 Task: Assign Ayush98111@gmail.com as Assignee of Issue Issue0000000121 in Backlog  in Scrum Project Project0000000025 in Jira. Assign Ayush98111@gmail.com as Assignee of Issue Issue0000000122 in Backlog  in Scrum Project Project0000000025 in Jira. Assign Ayush98111@gmail.com as Assignee of Issue Issue0000000123 in Backlog  in Scrum Project Project0000000025 in Jira. Assign Mailaustralia7@gmail.com as Assignee of Issue Issue0000000124 in Backlog  in Scrum Project Project0000000025 in Jira. Assign Mailaustralia7@gmail.com as Assignee of Issue Issue0000000125 in Backlog  in Scrum Project Project0000000025 in Jira
Action: Mouse moved to (1032, 373)
Screenshot: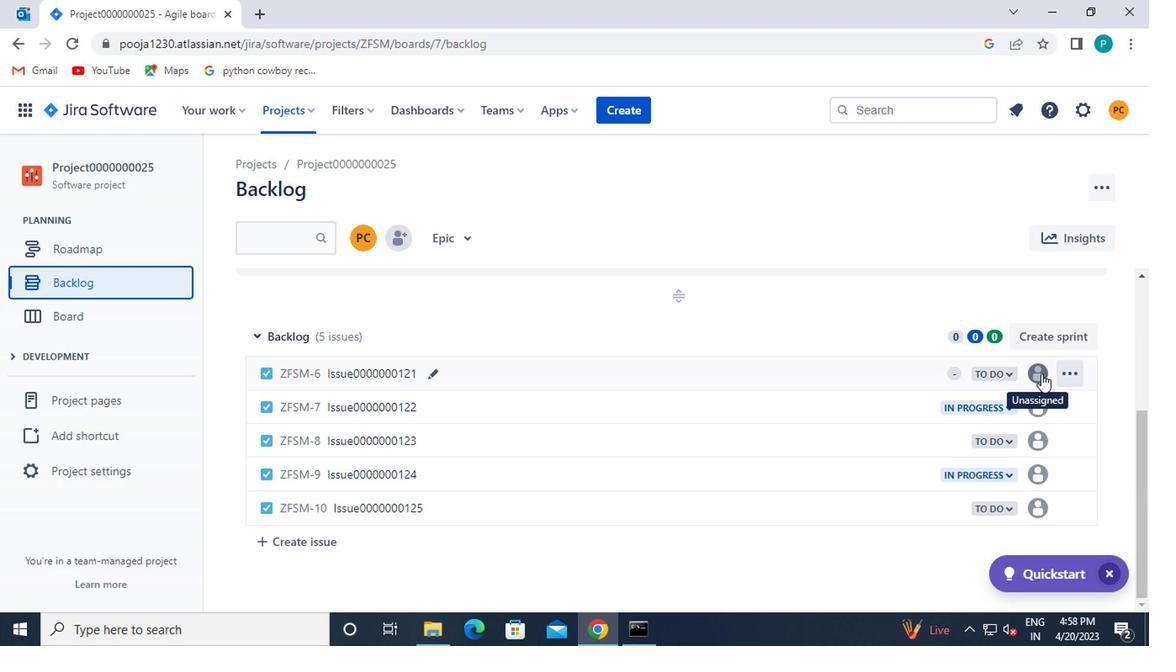 
Action: Mouse pressed left at (1032, 373)
Screenshot: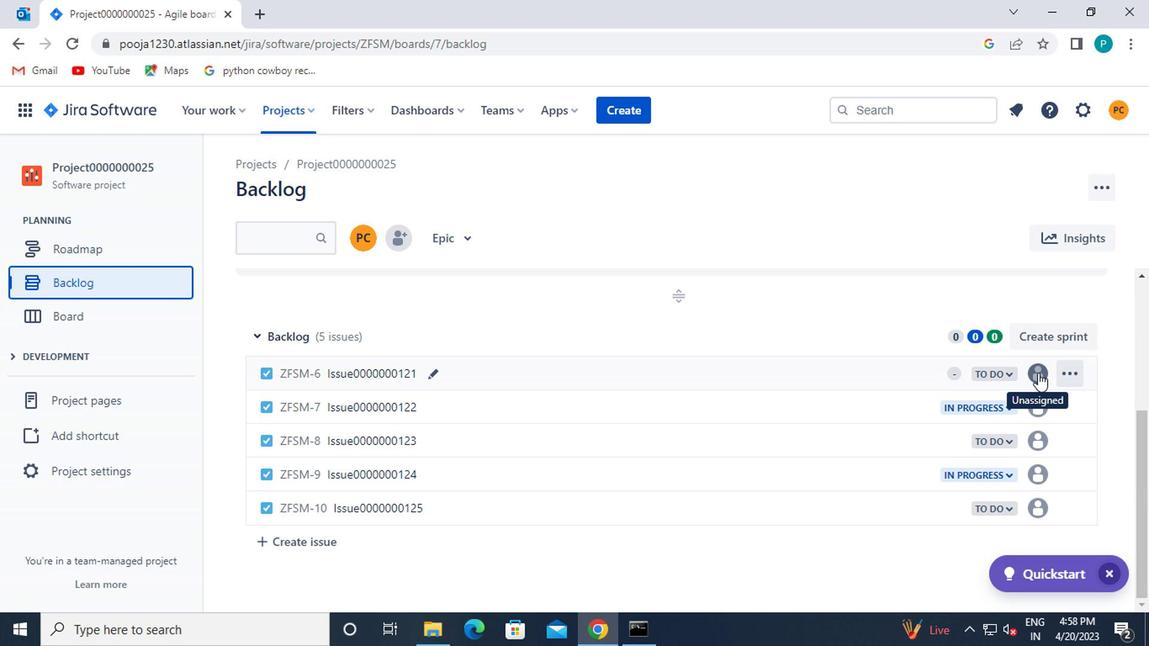 
Action: Mouse moved to (919, 542)
Screenshot: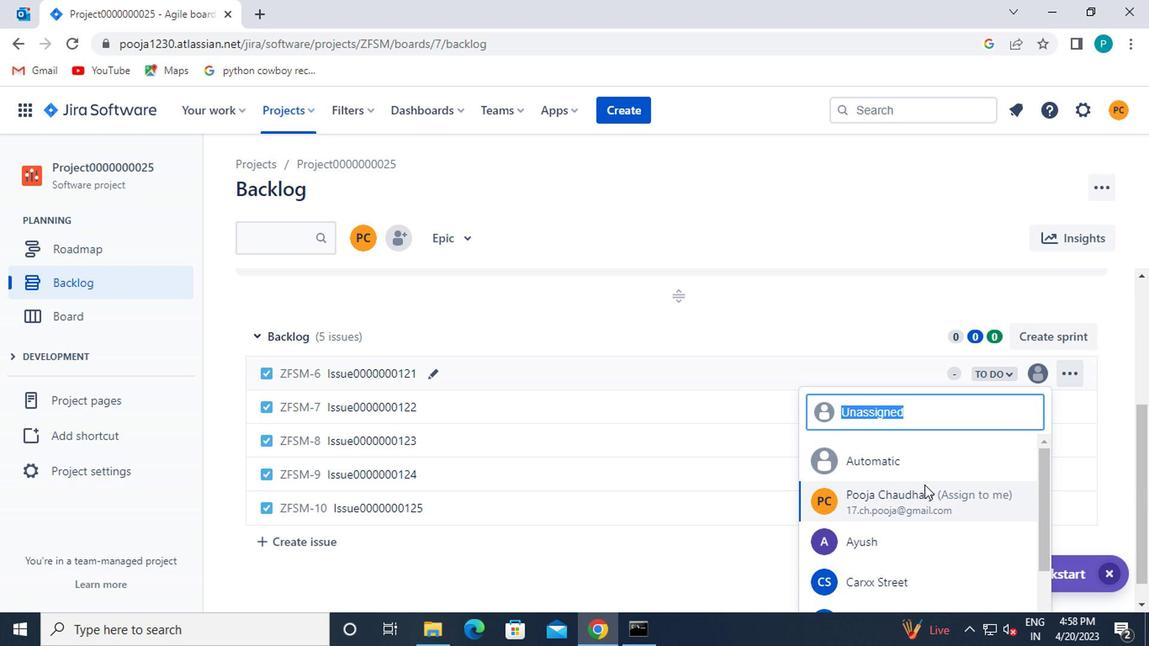 
Action: Mouse pressed left at (919, 542)
Screenshot: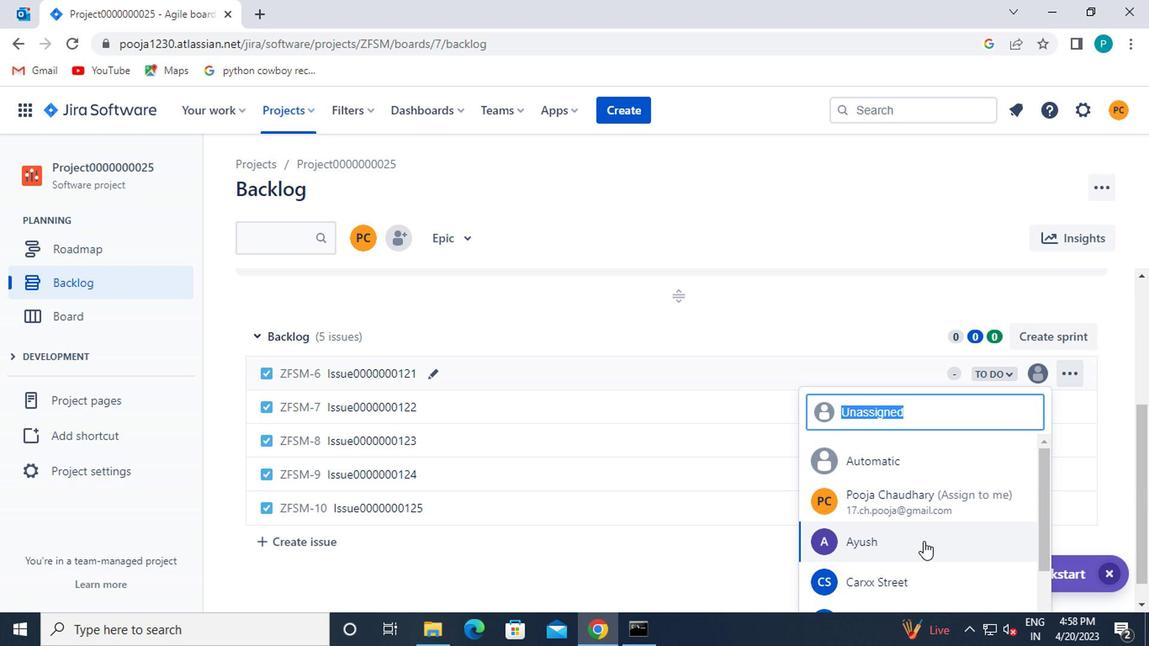 
Action: Mouse moved to (1028, 409)
Screenshot: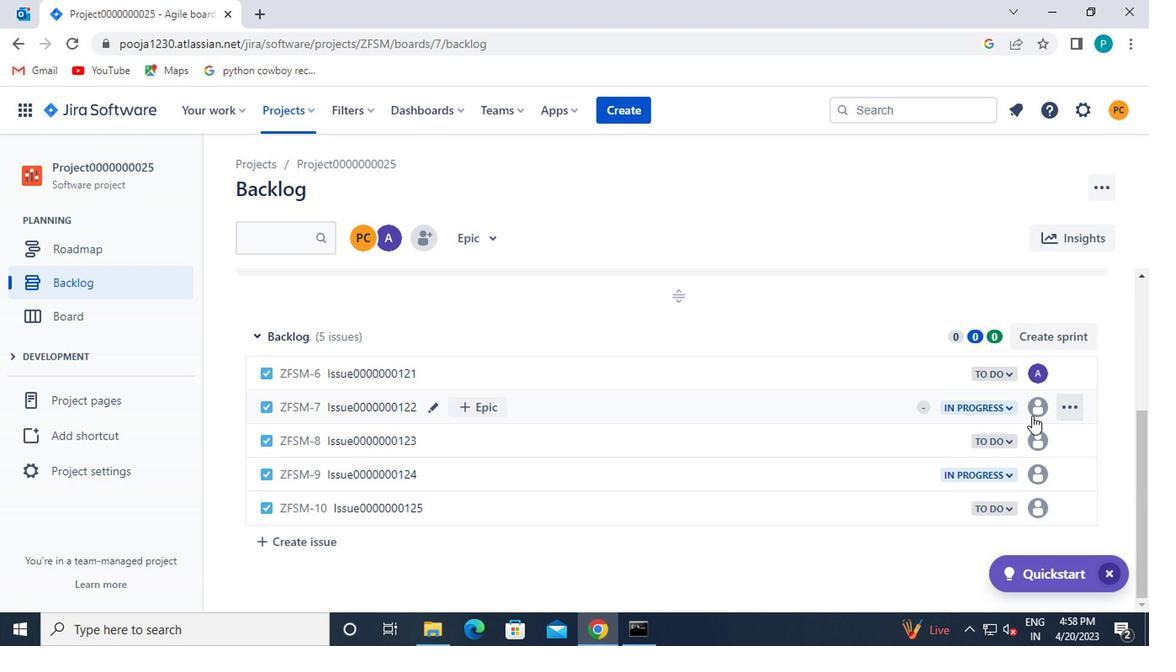 
Action: Mouse pressed left at (1028, 409)
Screenshot: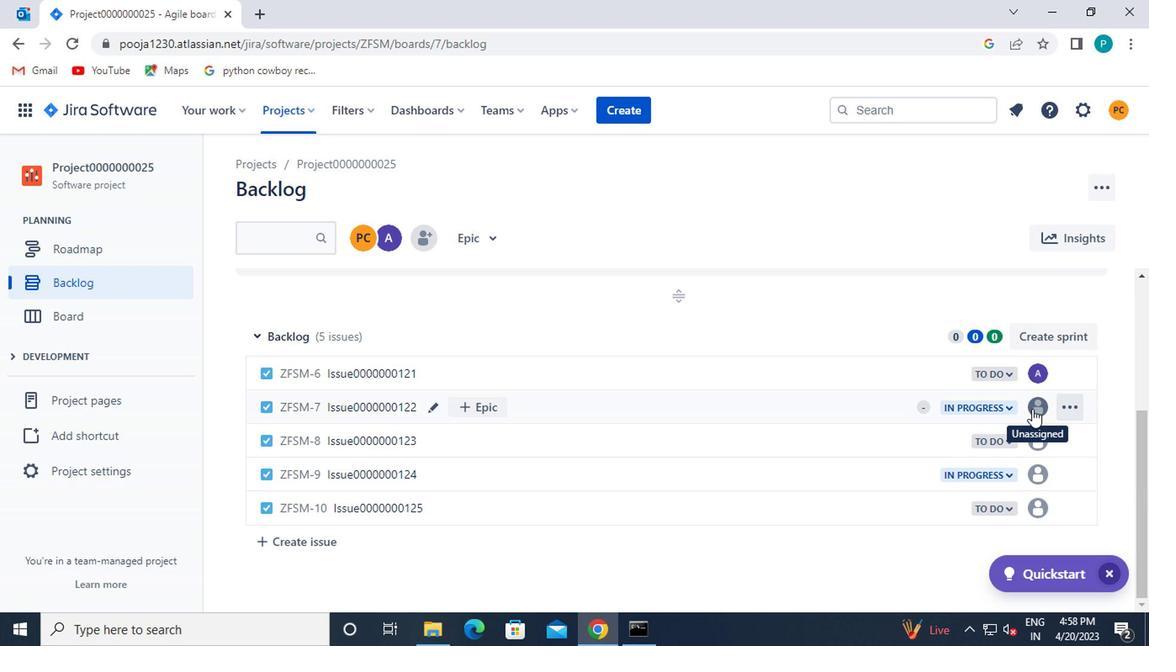 
Action: Mouse moved to (909, 495)
Screenshot: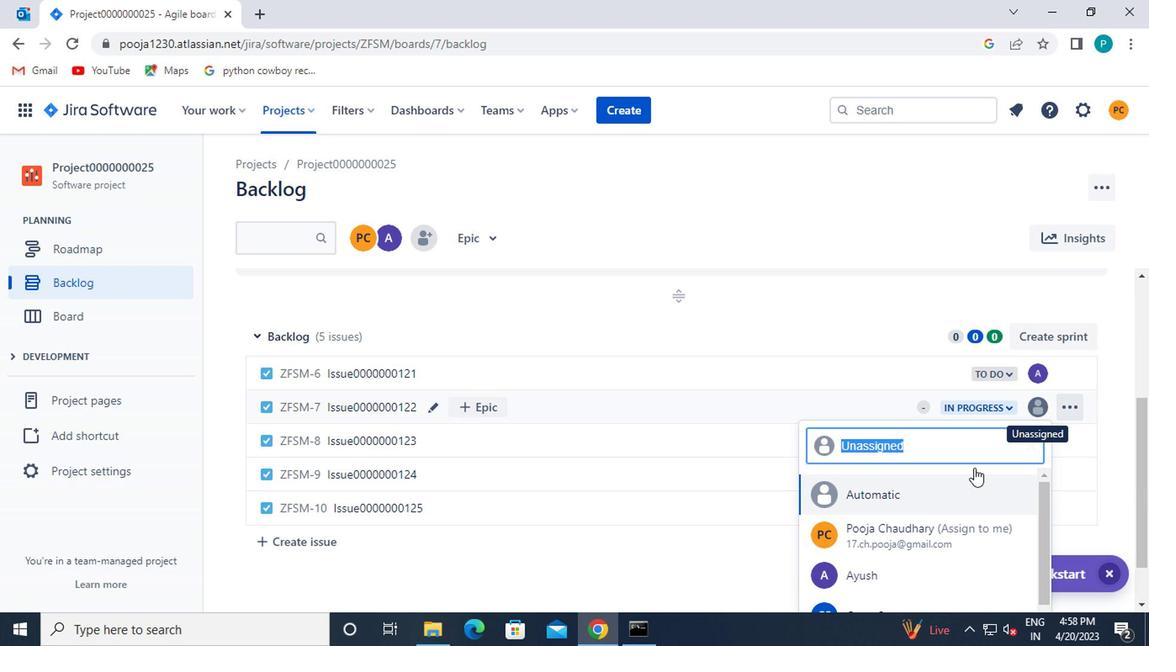 
Action: Mouse scrolled (909, 494) with delta (0, -1)
Screenshot: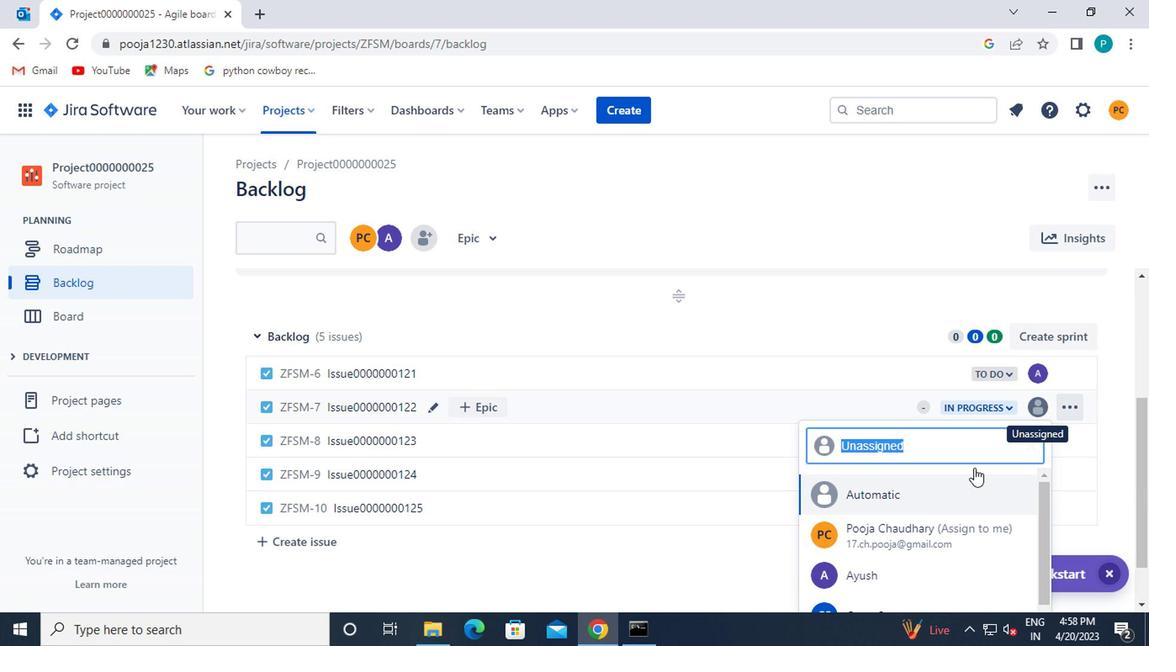
Action: Mouse moved to (878, 498)
Screenshot: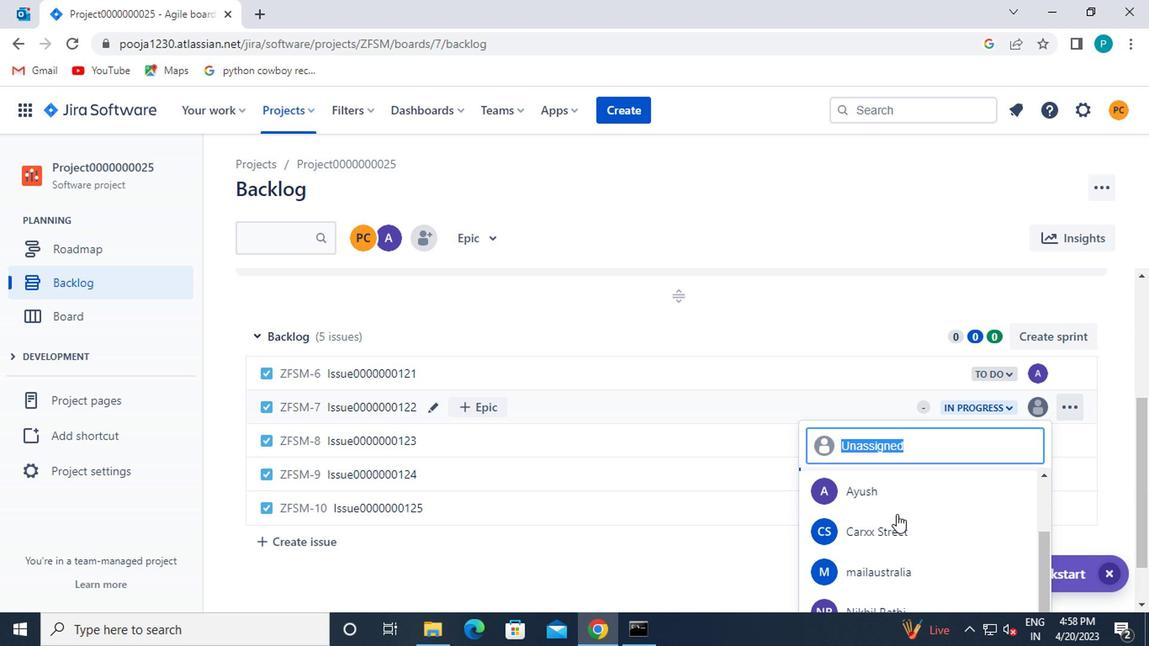 
Action: Mouse pressed left at (878, 498)
Screenshot: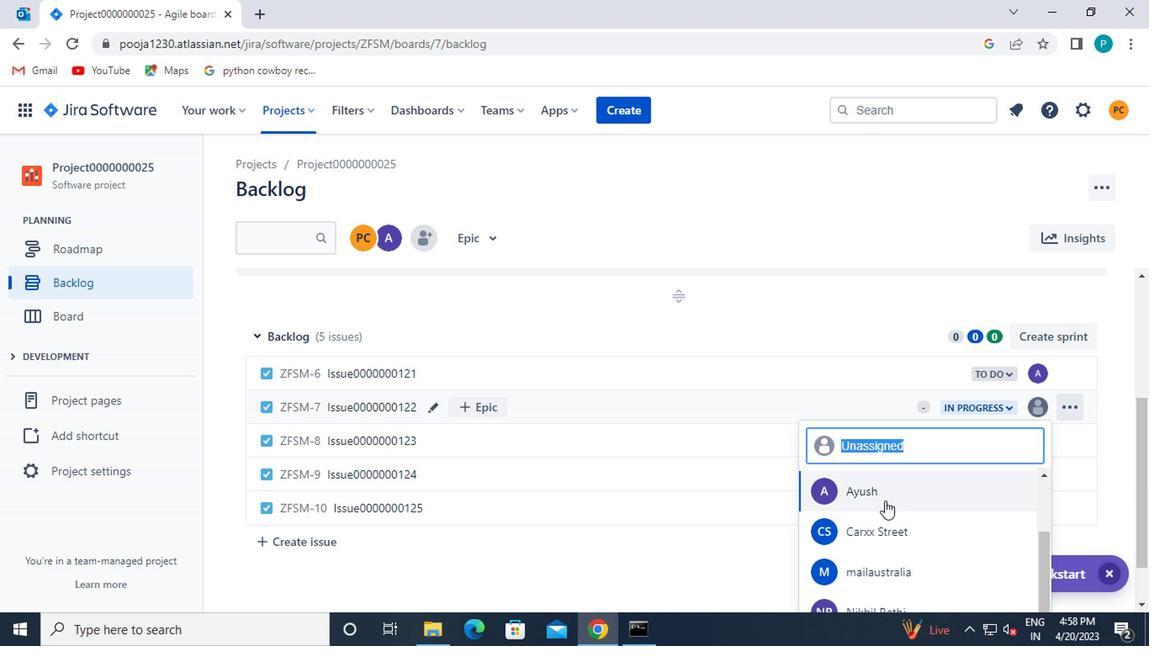 
Action: Mouse moved to (1030, 442)
Screenshot: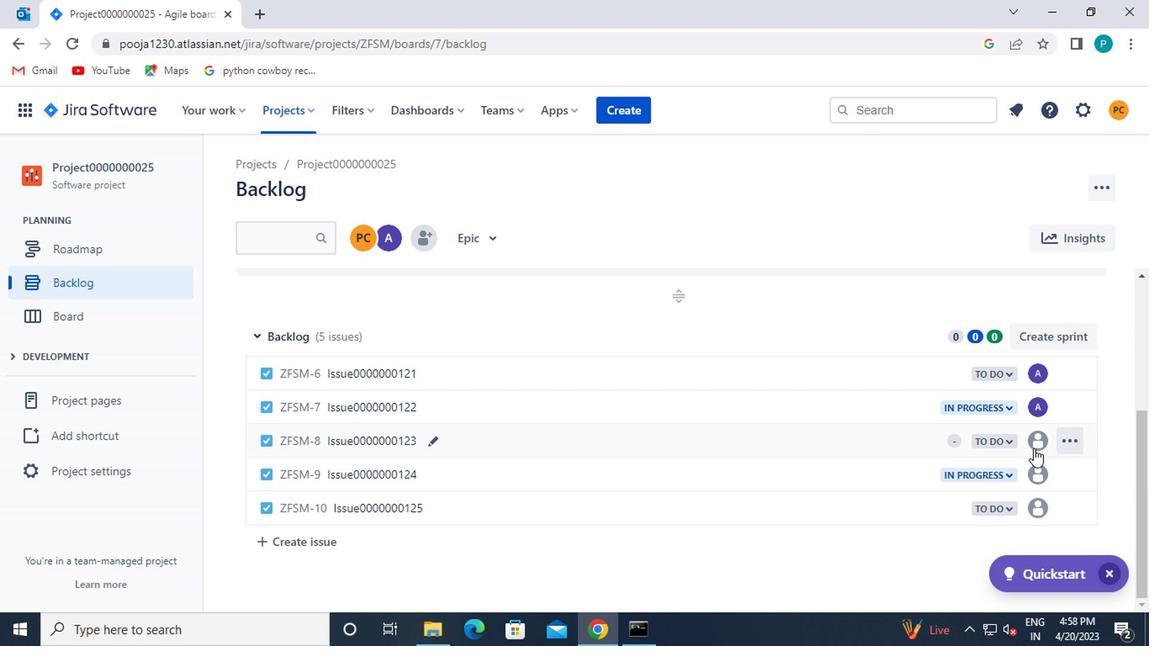 
Action: Mouse pressed left at (1030, 442)
Screenshot: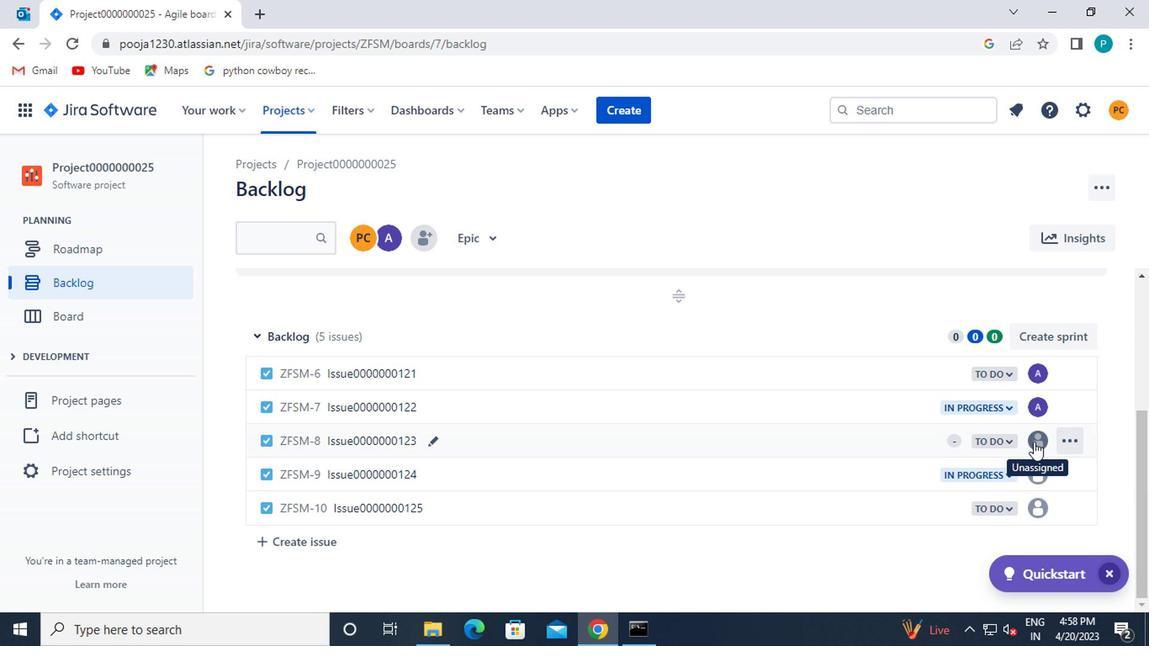 
Action: Mouse moved to (943, 518)
Screenshot: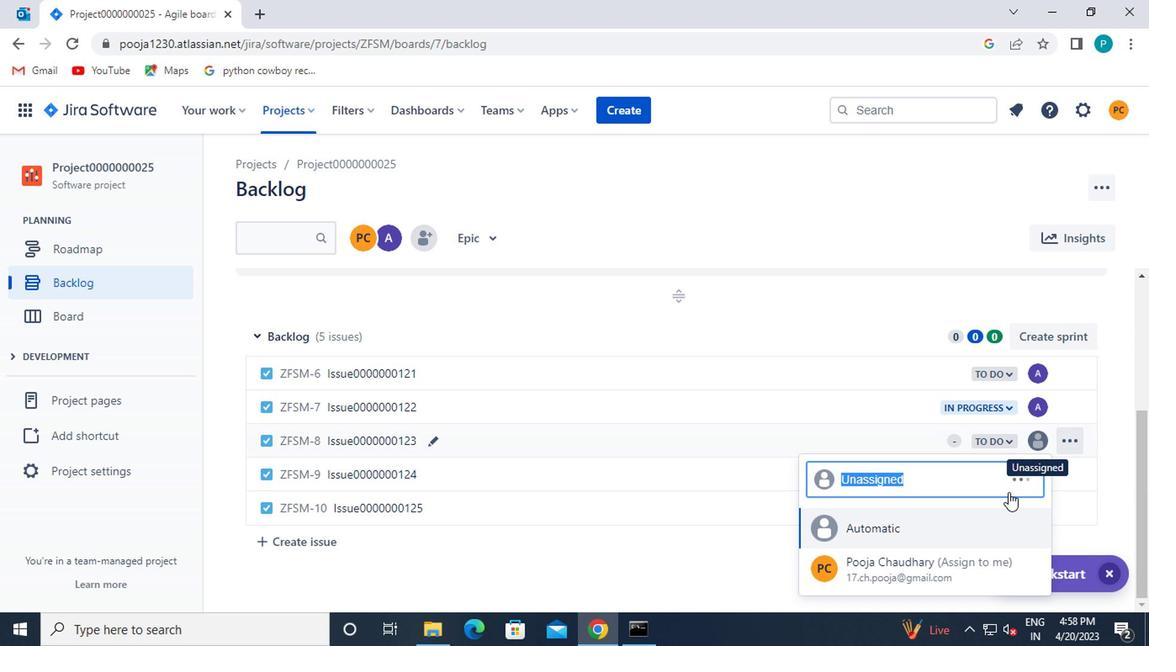
Action: Mouse scrolled (943, 516) with delta (0, -1)
Screenshot: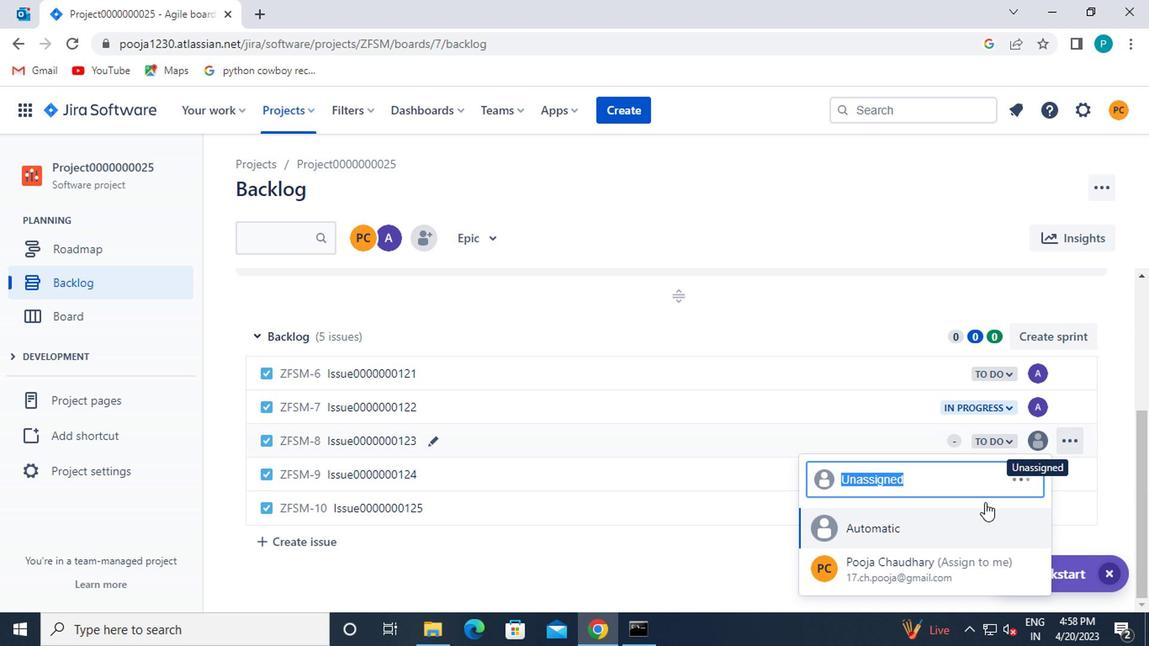 
Action: Mouse scrolled (943, 516) with delta (0, -1)
Screenshot: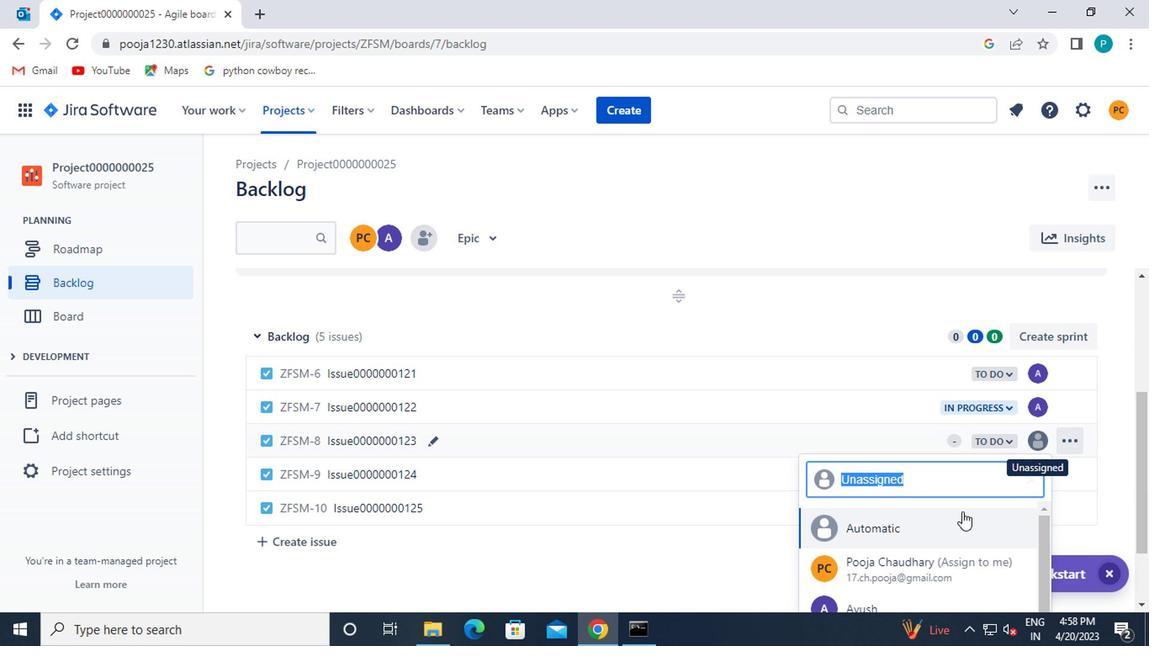 
Action: Mouse pressed left at (943, 518)
Screenshot: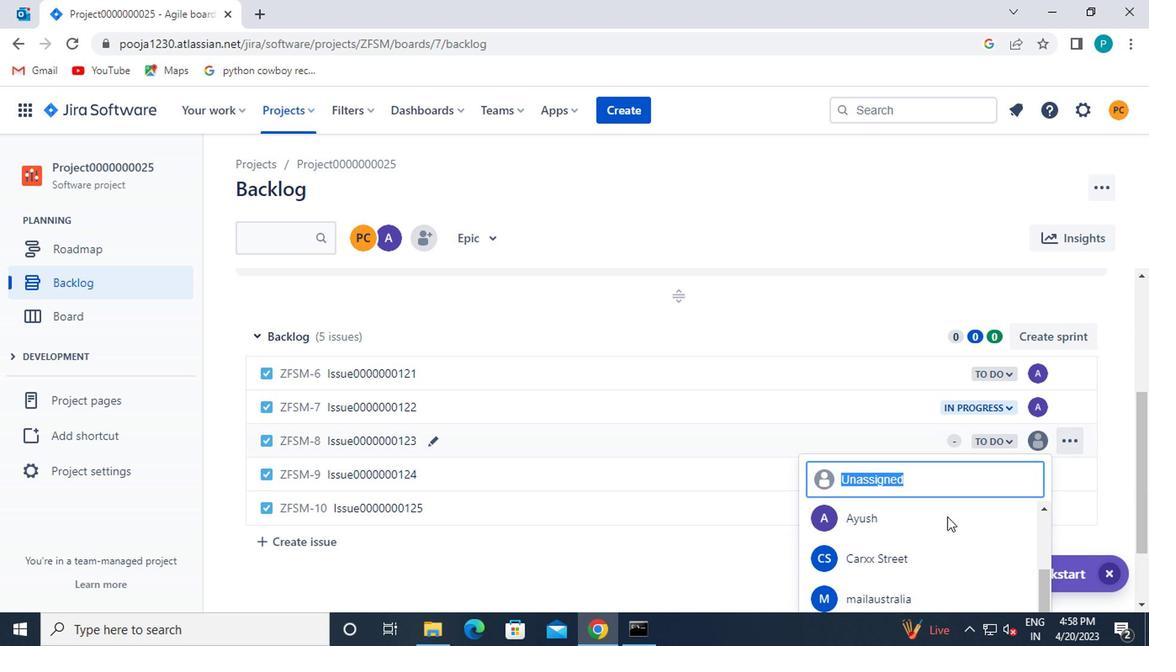 
Action: Mouse moved to (1040, 474)
Screenshot: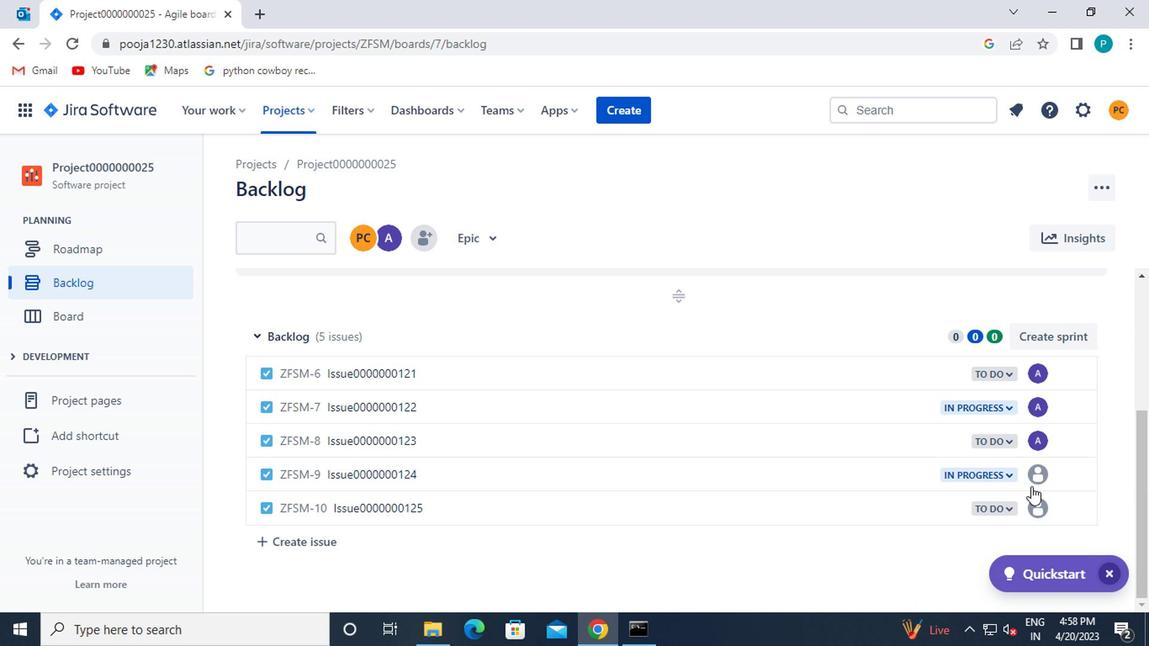 
Action: Mouse pressed left at (1040, 474)
Screenshot: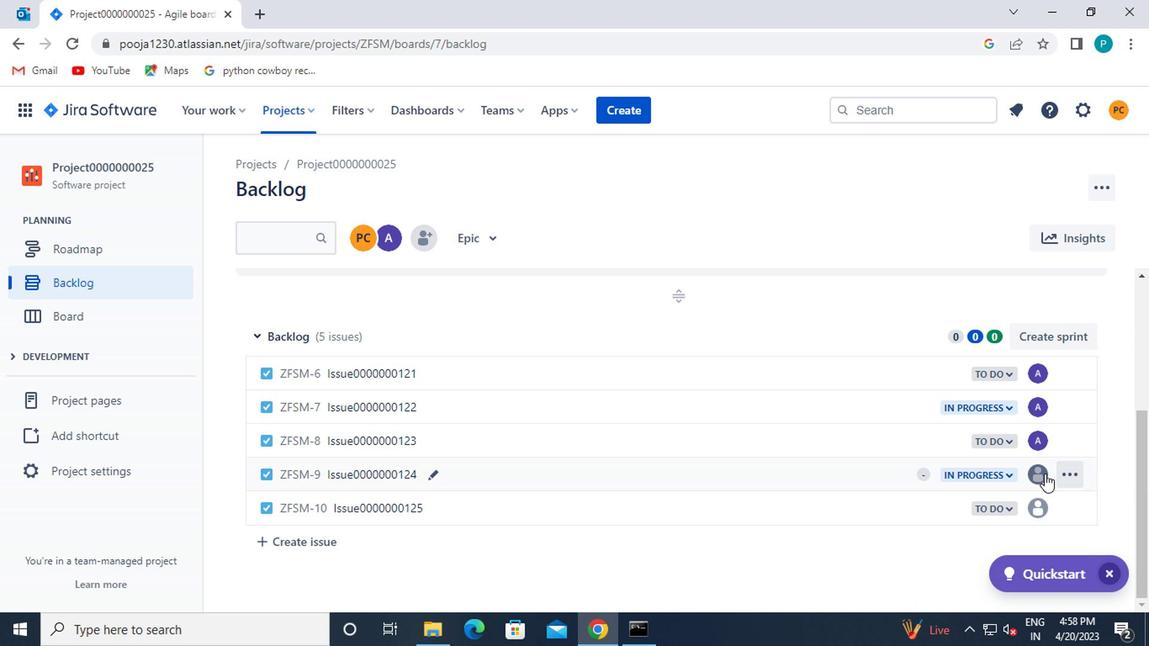 
Action: Mouse moved to (922, 555)
Screenshot: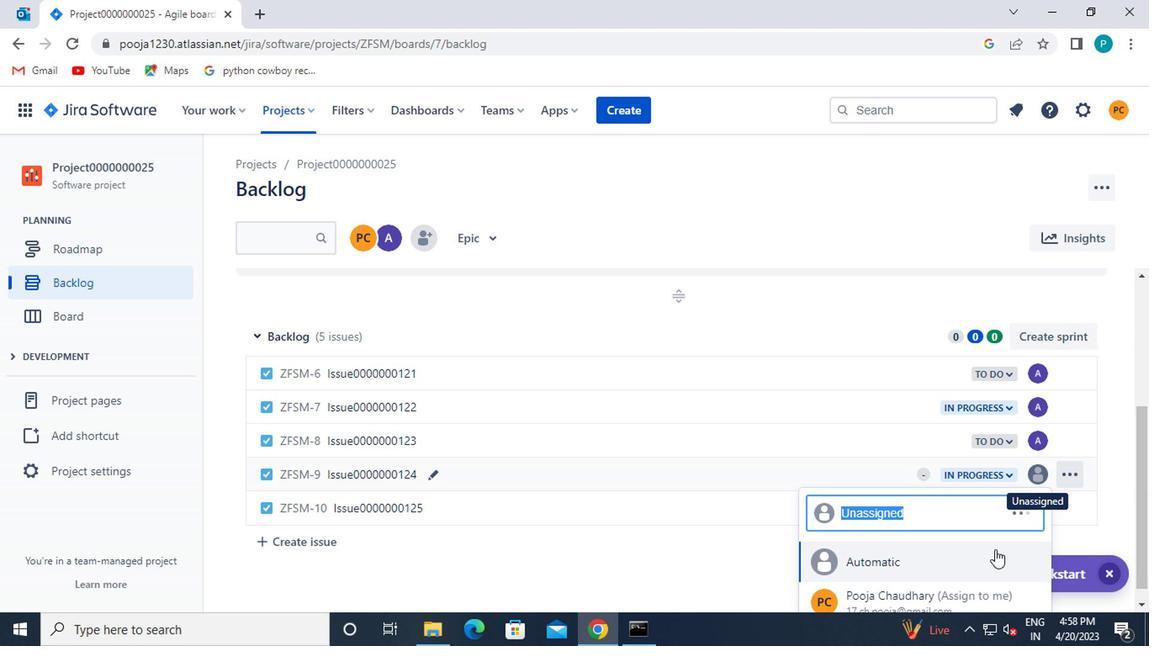 
Action: Mouse scrolled (922, 555) with delta (0, 0)
Screenshot: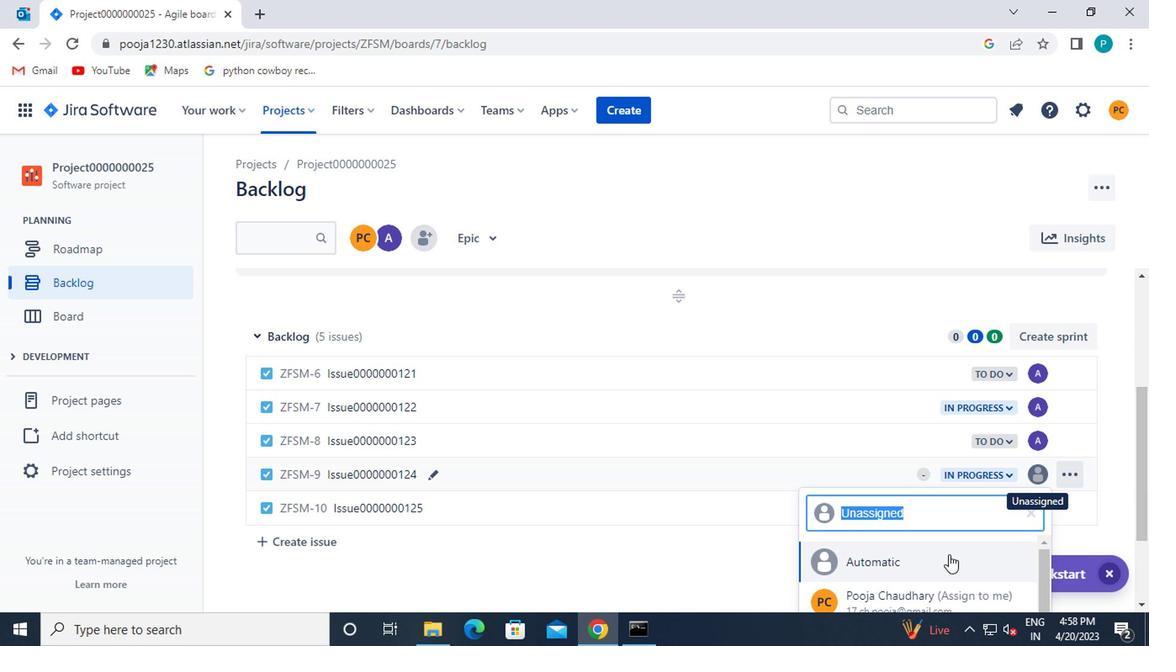 
Action: Mouse scrolled (922, 555) with delta (0, 0)
Screenshot: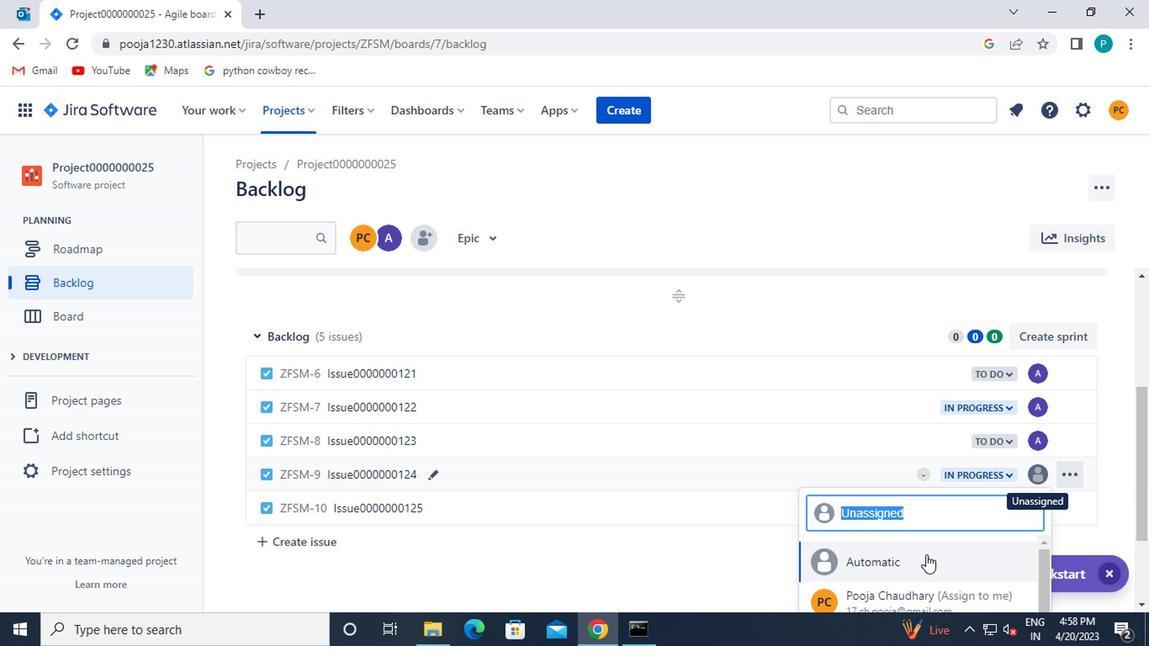 
Action: Mouse moved to (904, 588)
Screenshot: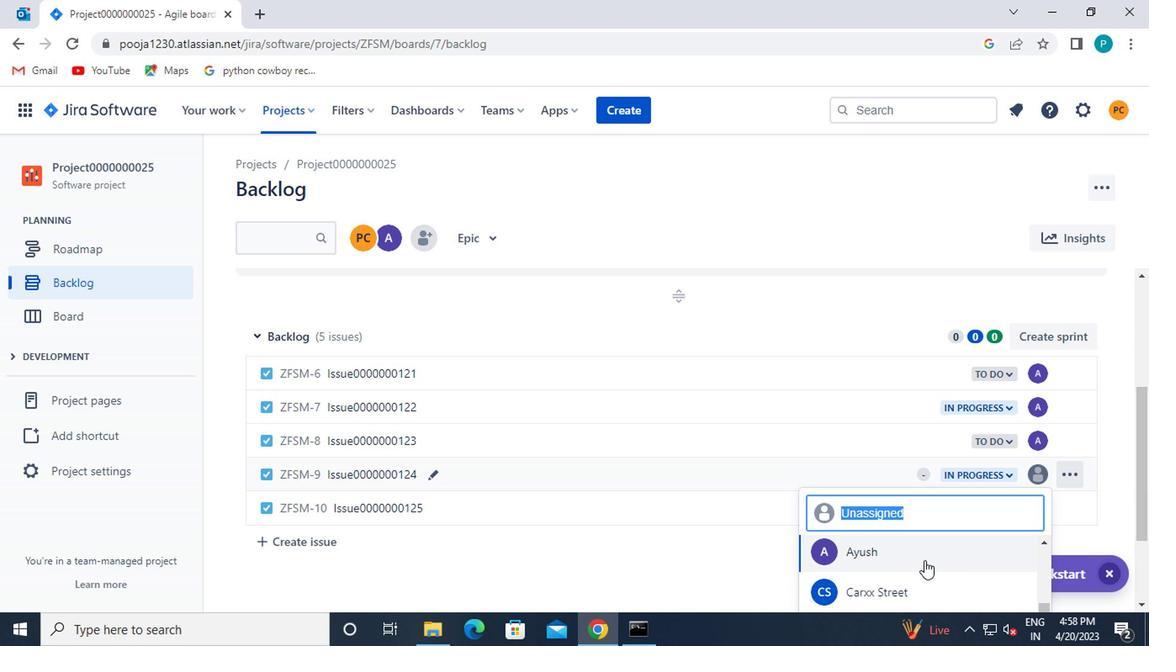 
Action: Mouse scrolled (904, 588) with delta (0, 0)
Screenshot: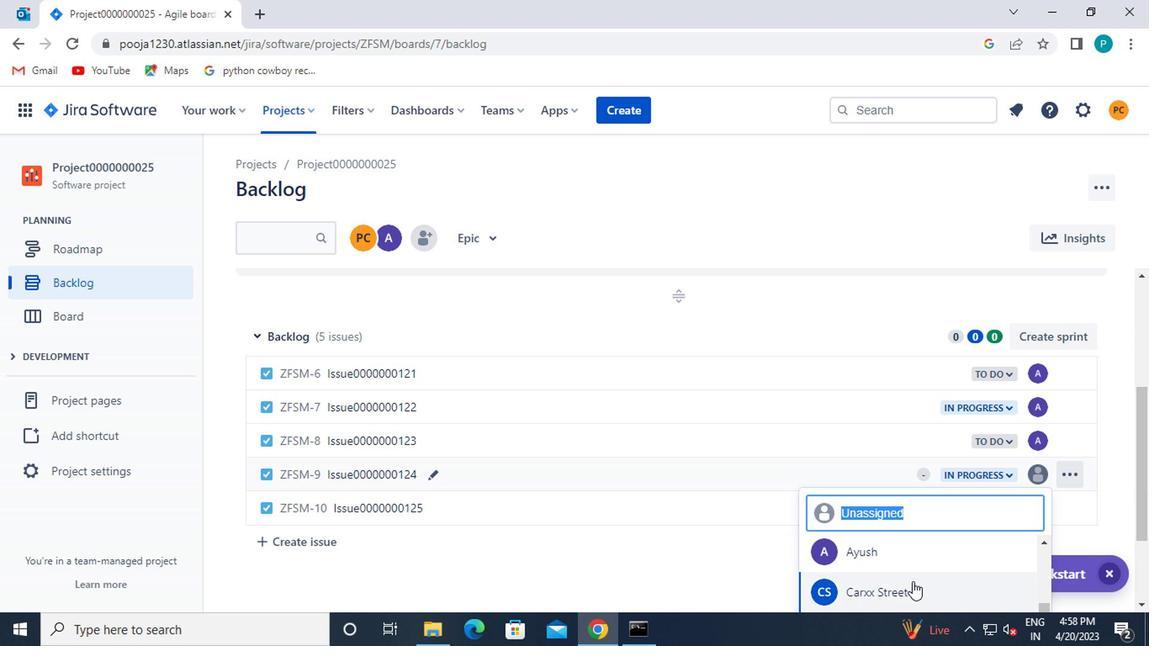 
Action: Mouse scrolled (904, 588) with delta (0, 0)
Screenshot: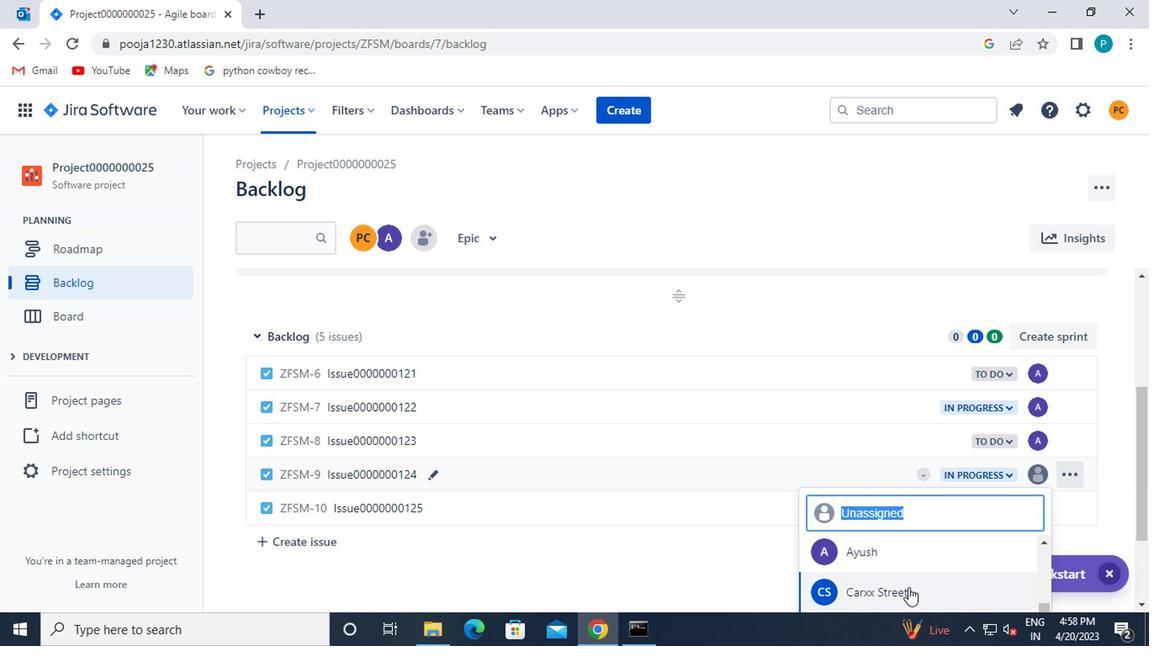 
Action: Mouse scrolled (904, 589) with delta (0, 1)
Screenshot: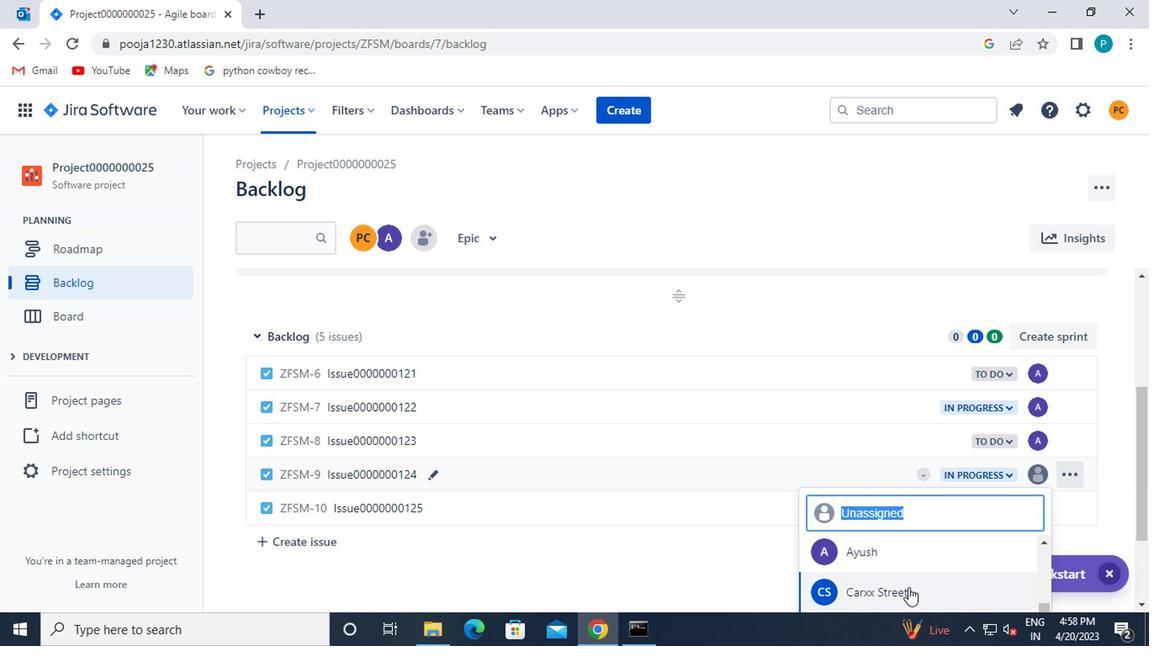 
Action: Mouse scrolled (904, 589) with delta (0, 1)
Screenshot: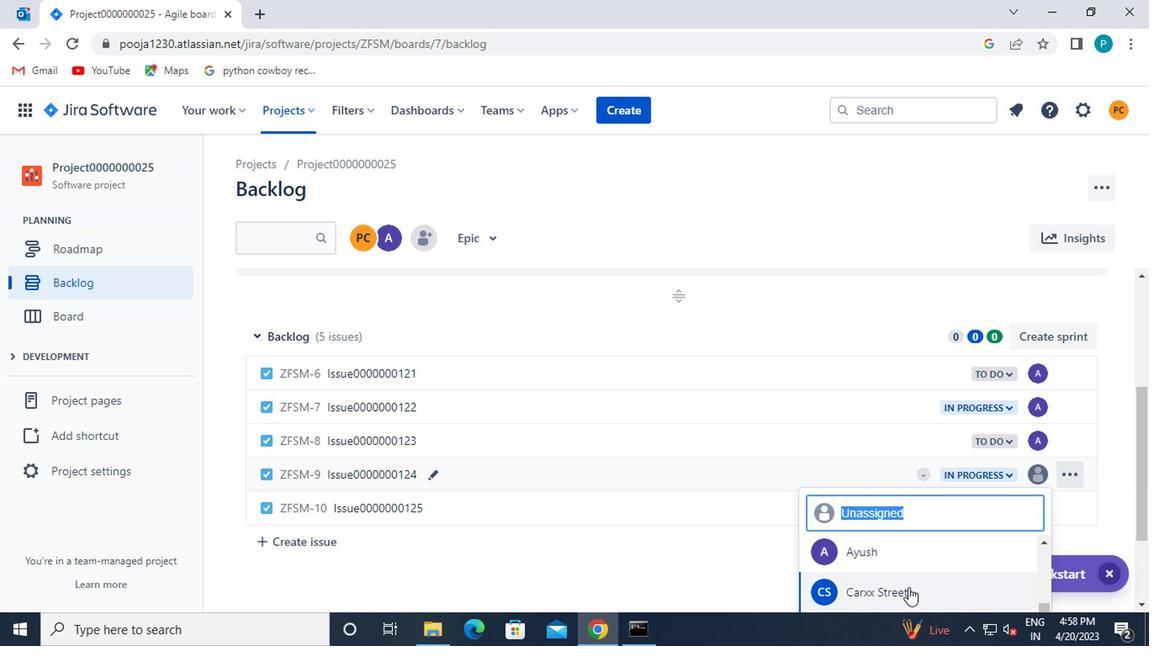 
Action: Mouse scrolled (904, 588) with delta (0, 0)
Screenshot: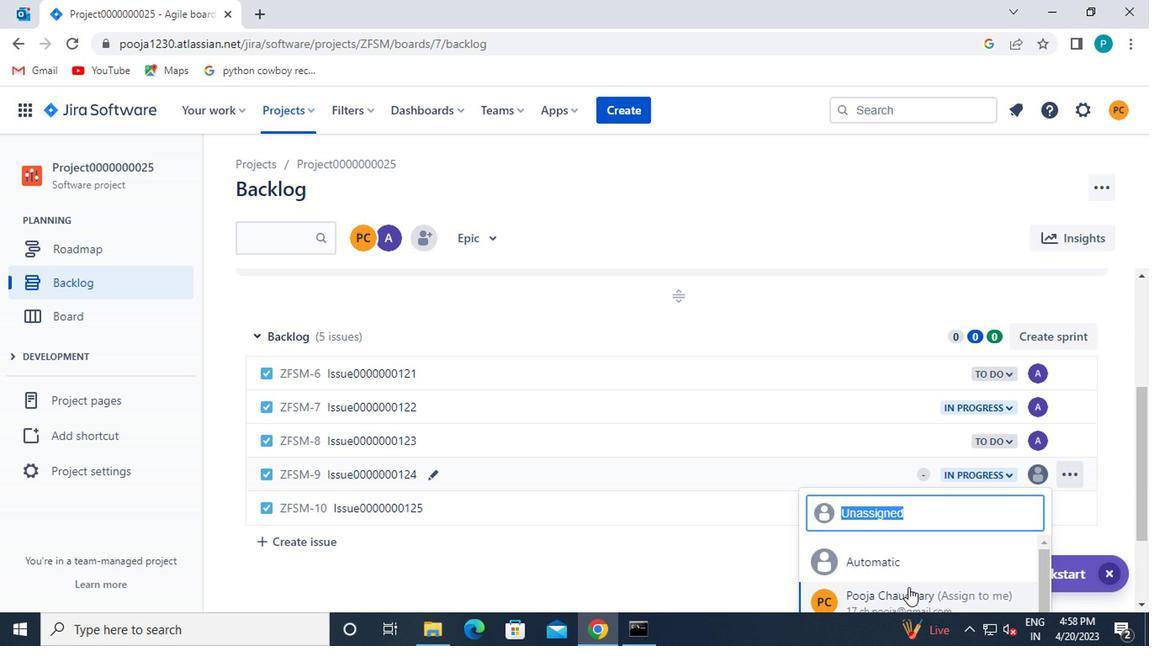 
Action: Mouse scrolled (904, 588) with delta (0, 0)
Screenshot: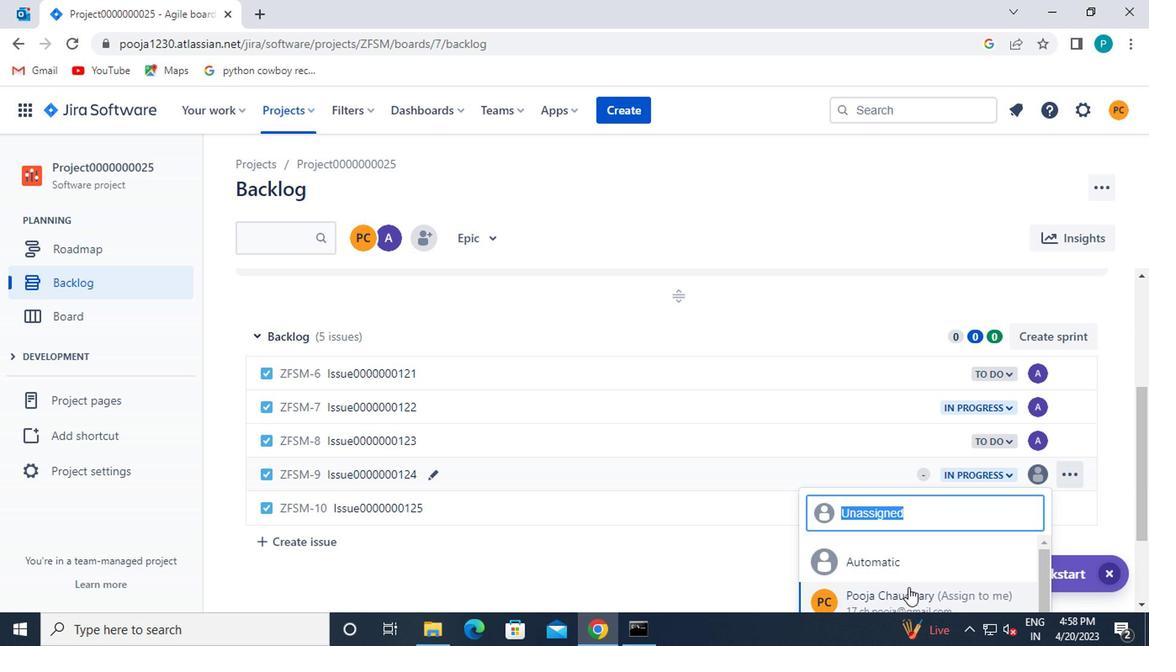 
Action: Mouse scrolled (904, 588) with delta (0, 0)
Screenshot: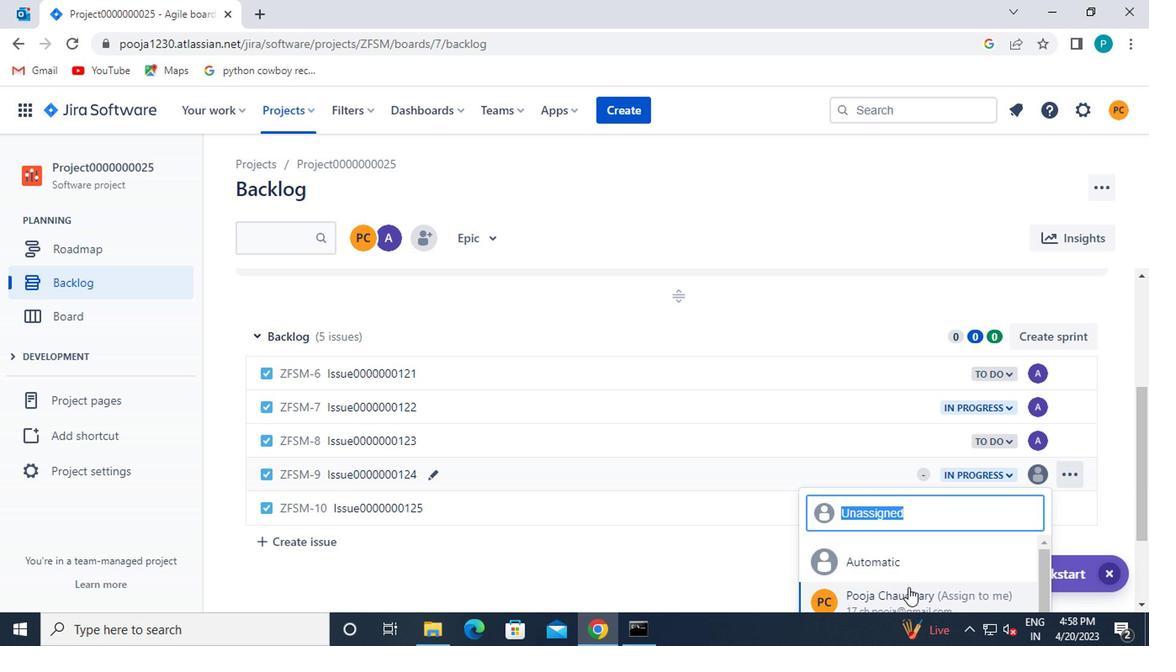 
Action: Mouse scrolled (904, 588) with delta (0, 0)
Screenshot: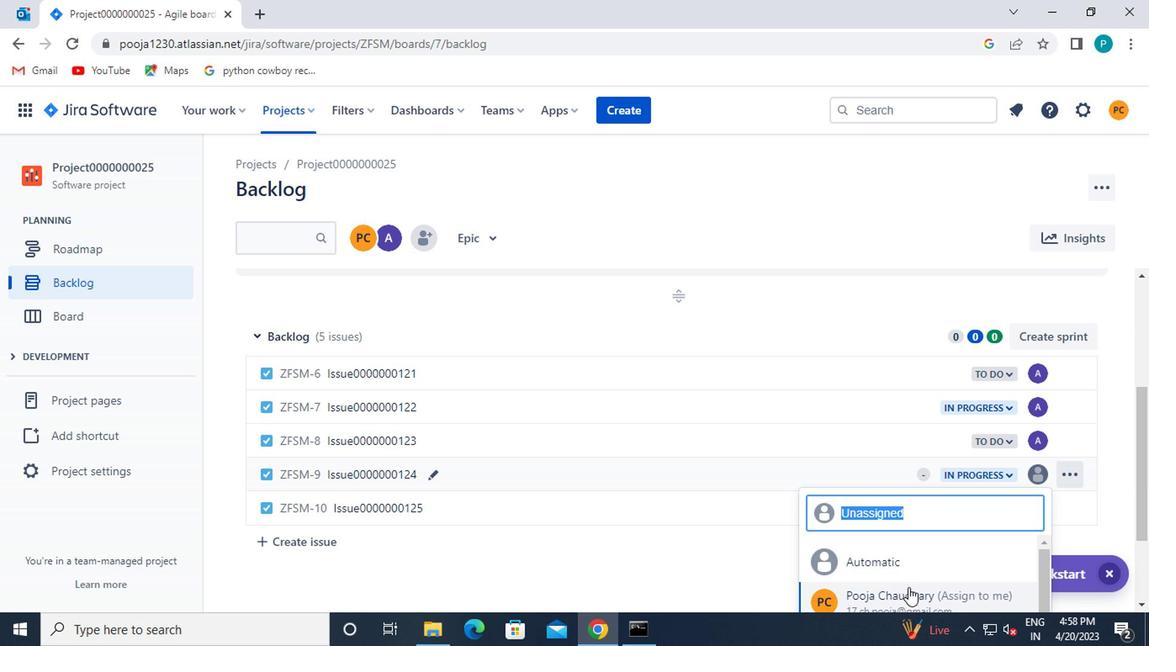 
Action: Mouse moved to (919, 516)
Screenshot: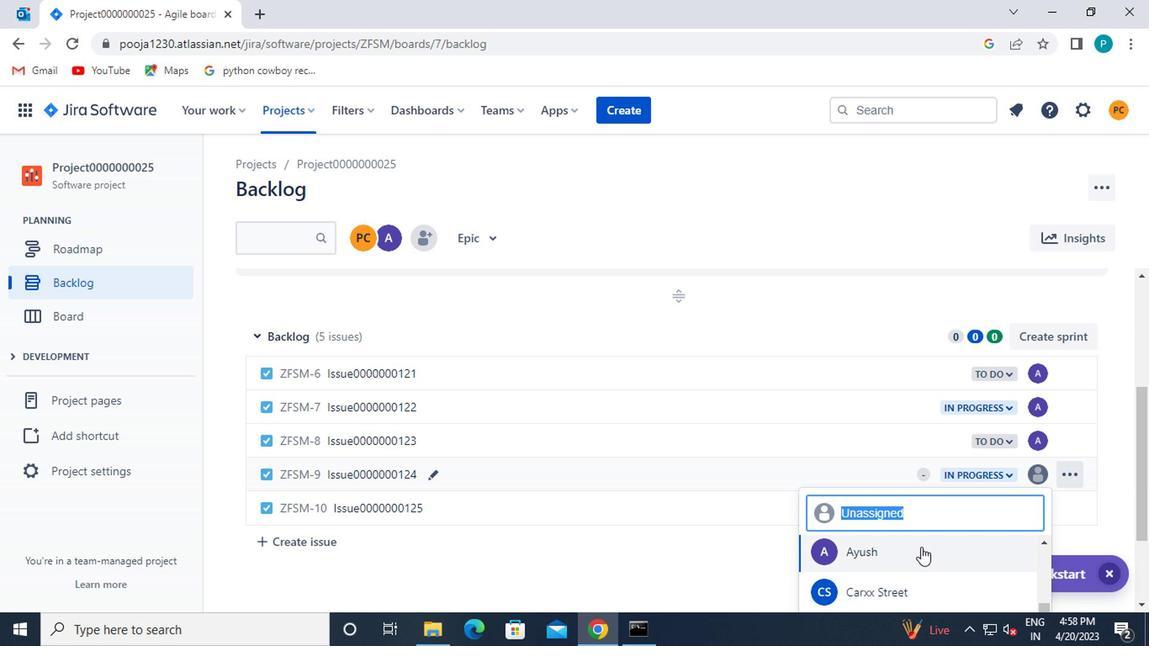 
Action: Mouse pressed left at (919, 516)
Screenshot: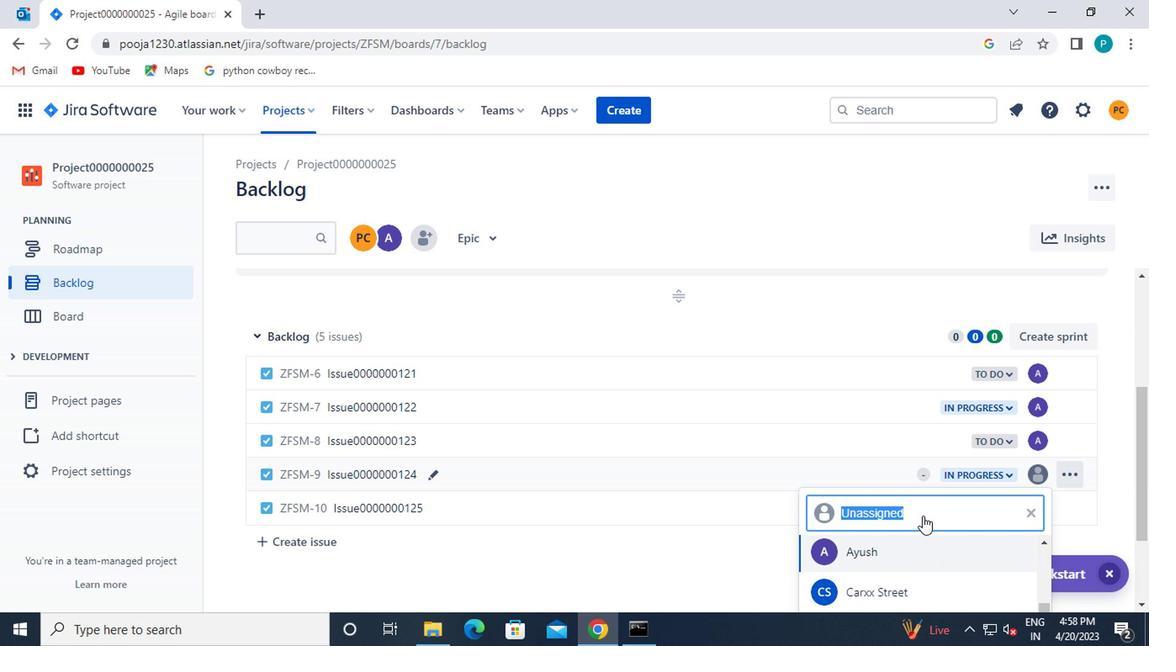 
Action: Key pressed mai
Screenshot: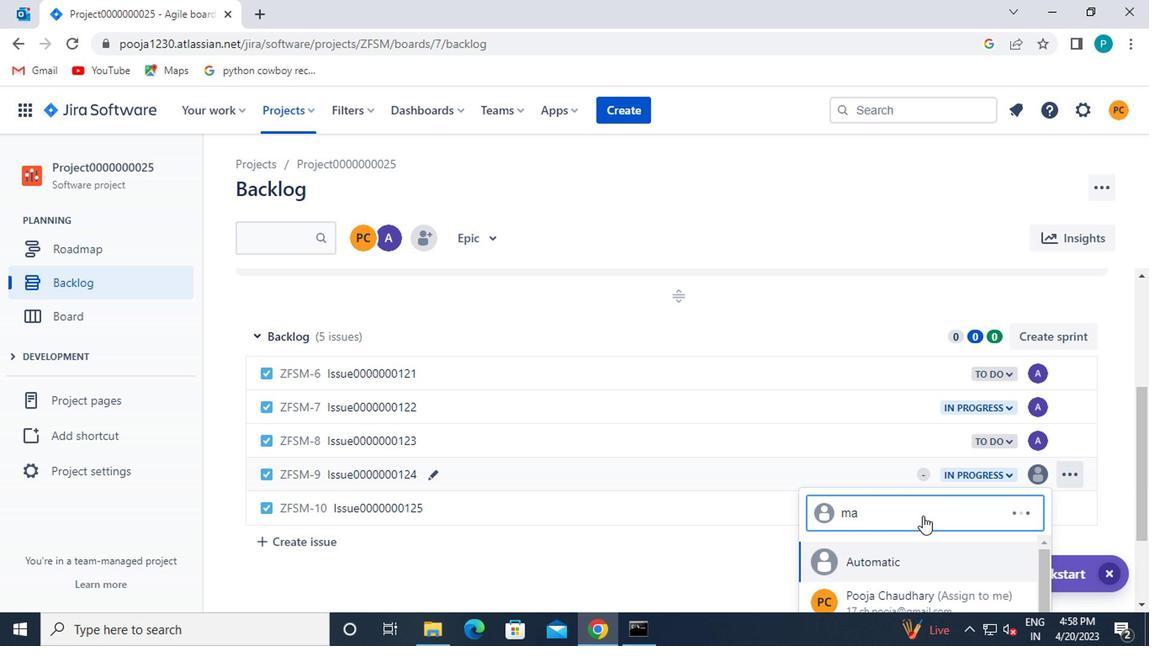 
Action: Mouse moved to (921, 557)
Screenshot: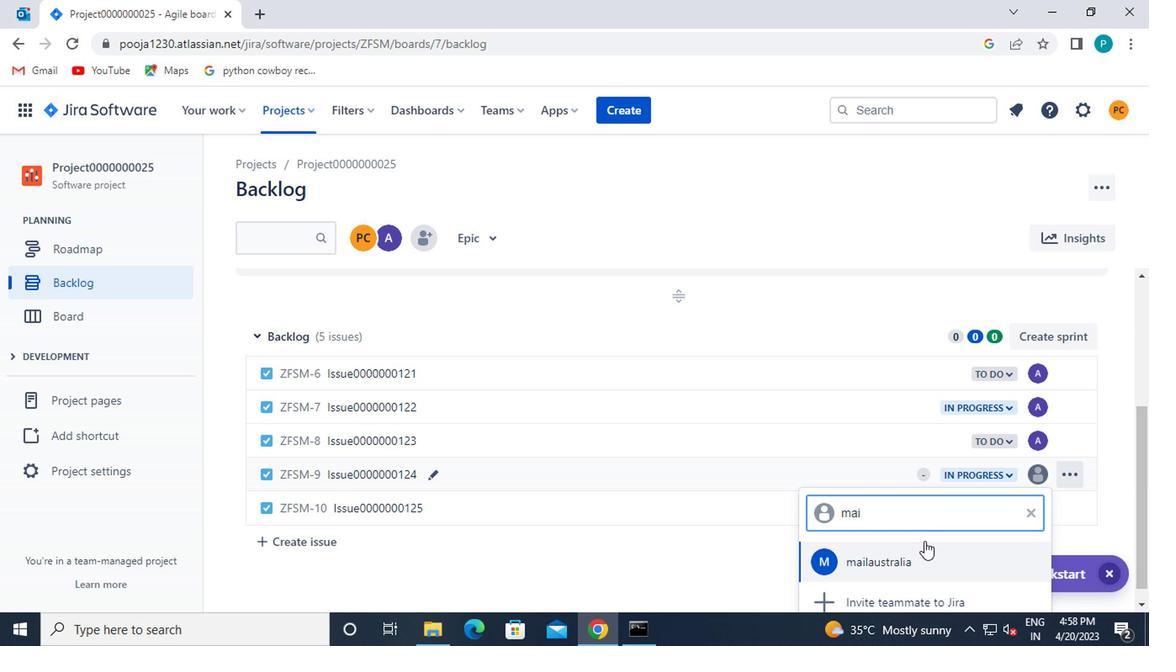
Action: Mouse pressed left at (921, 557)
Screenshot: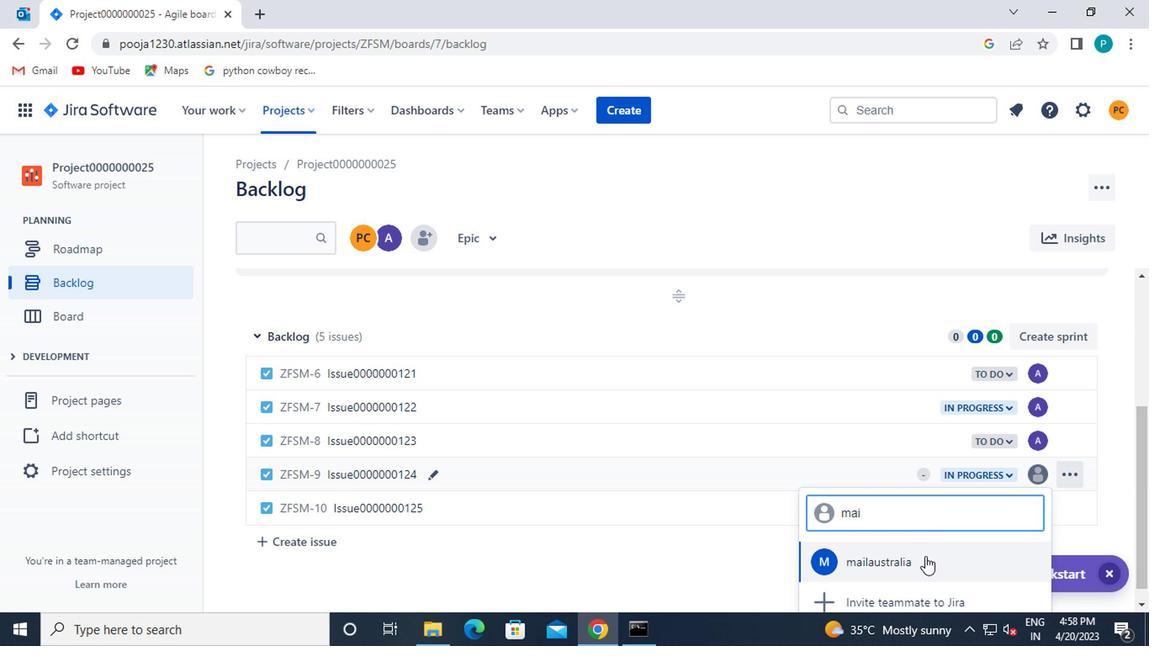
Action: Mouse moved to (1031, 509)
Screenshot: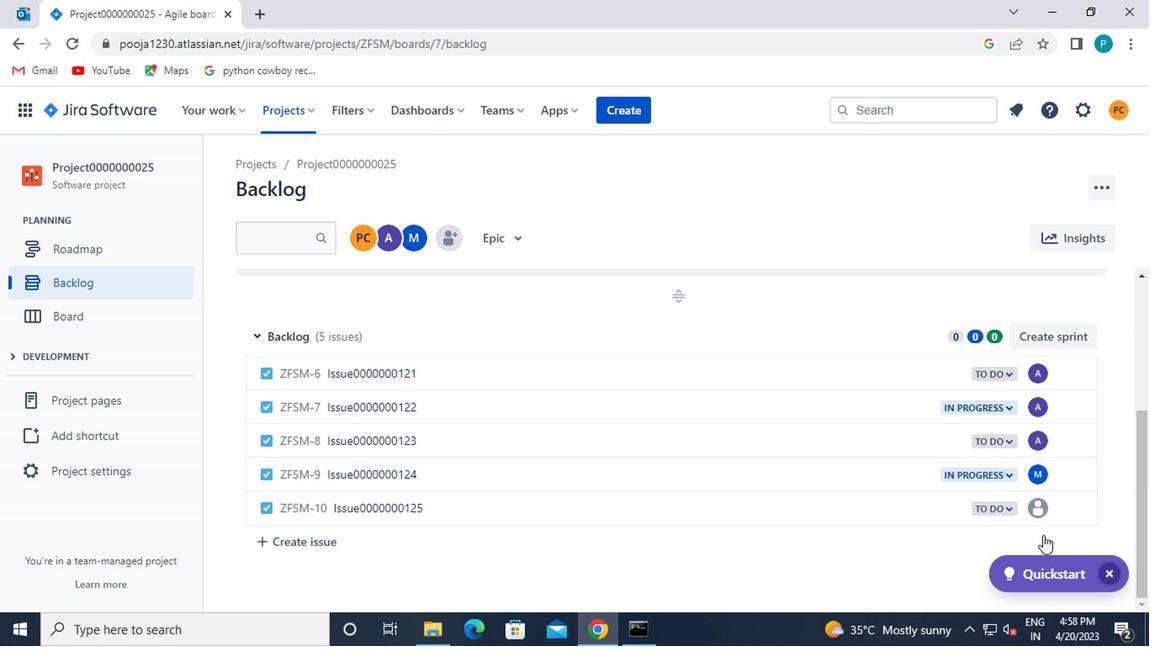 
Action: Mouse pressed left at (1031, 509)
Screenshot: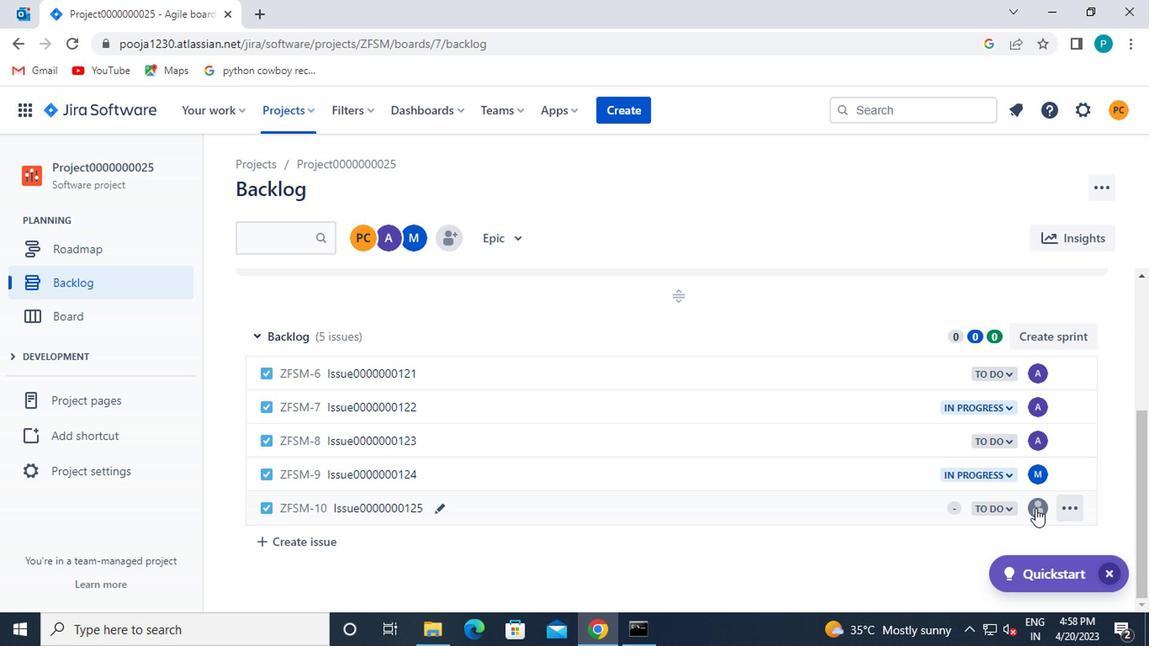 
Action: Mouse moved to (955, 579)
Screenshot: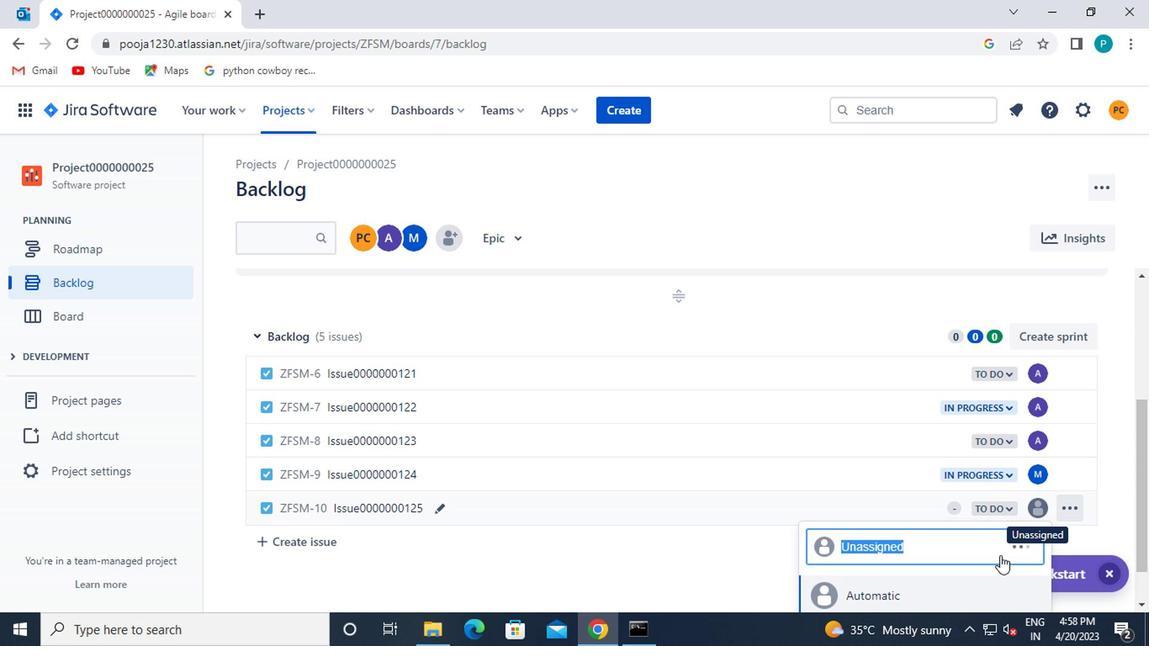 
Action: Mouse scrolled (955, 578) with delta (0, -1)
Screenshot: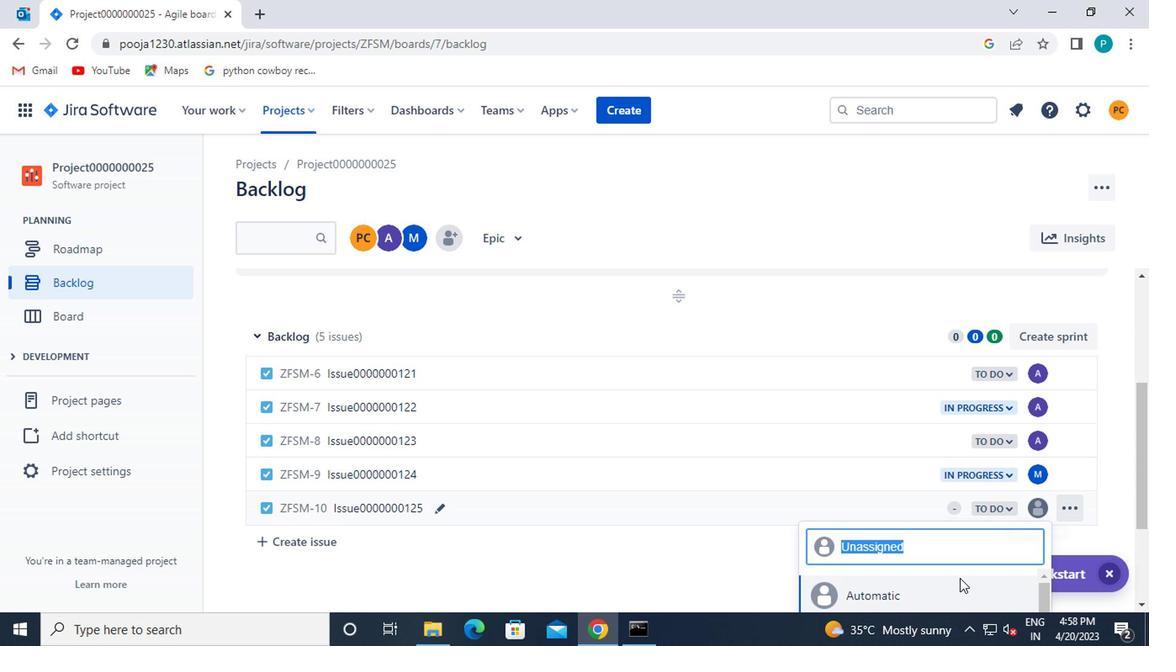 
Action: Mouse scrolled (955, 578) with delta (0, -1)
Screenshot: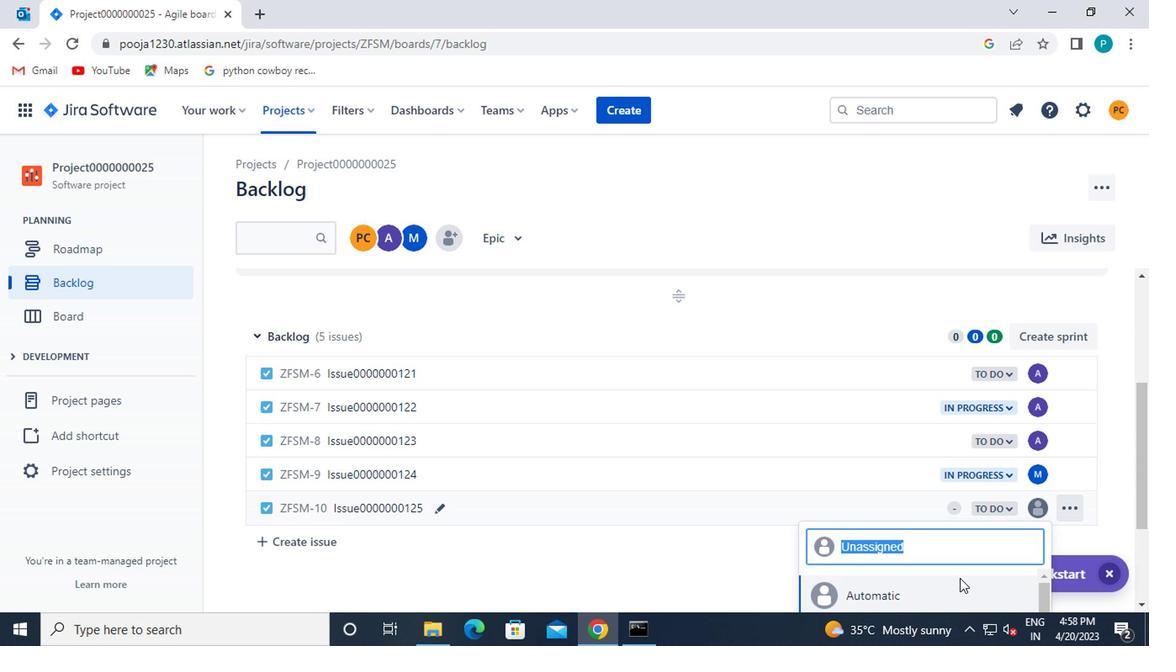 
Action: Mouse scrolled (955, 578) with delta (0, -1)
Screenshot: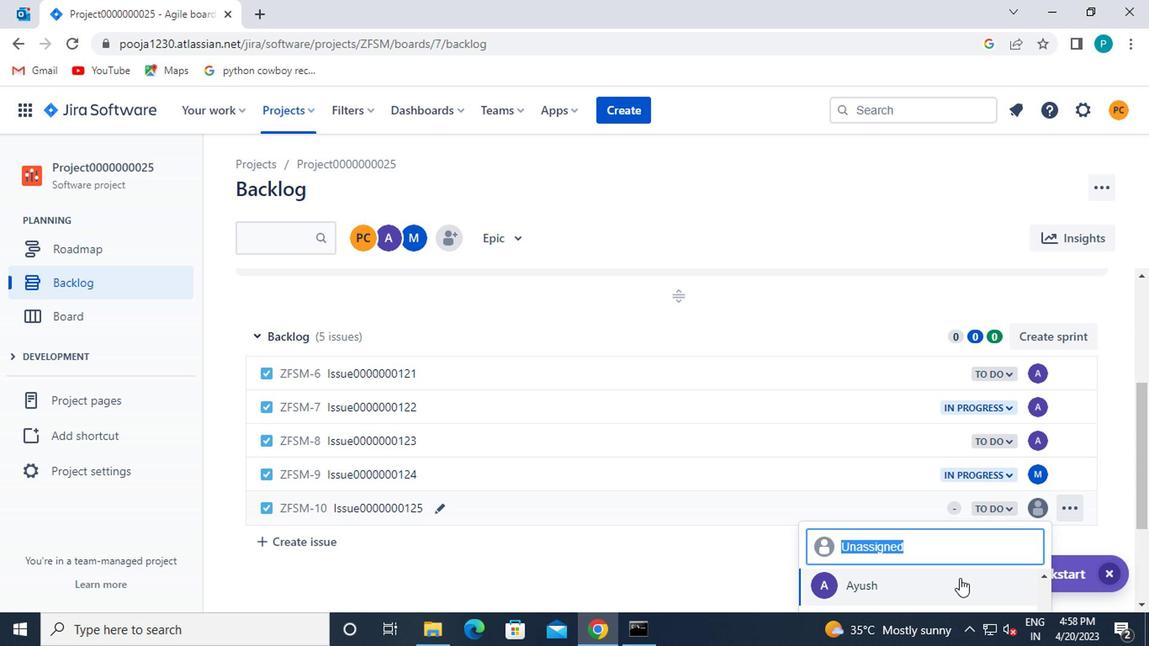 
Action: Mouse scrolled (955, 578) with delta (0, -1)
Screenshot: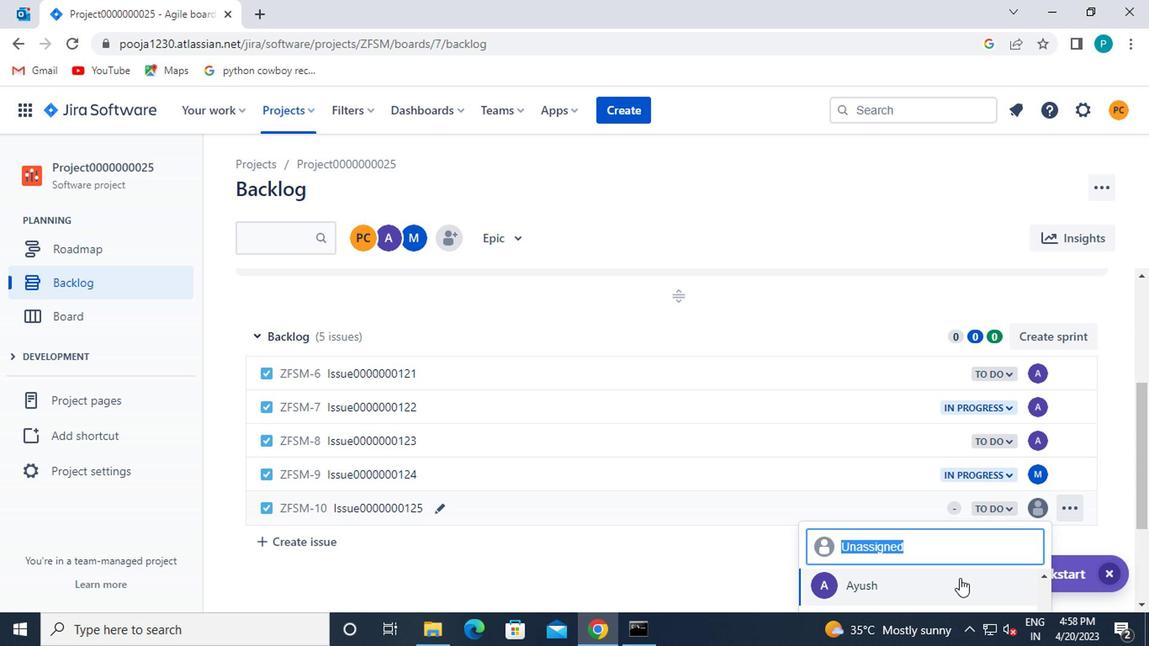 
Action: Mouse moved to (944, 539)
Screenshot: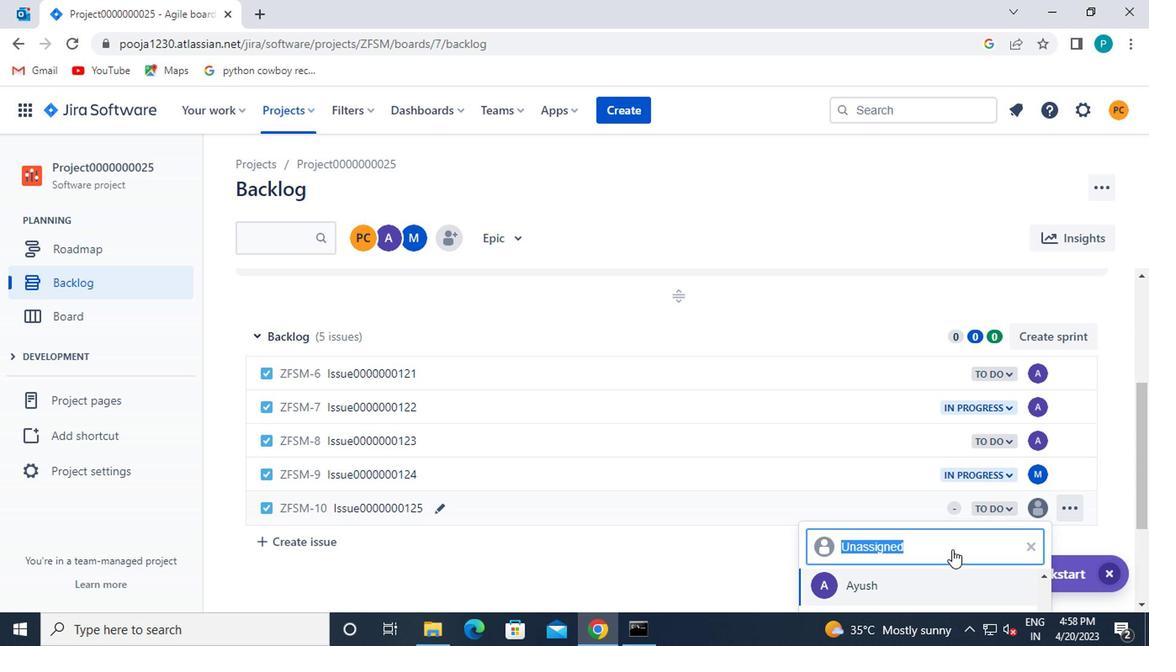 
Action: Mouse pressed left at (944, 539)
Screenshot: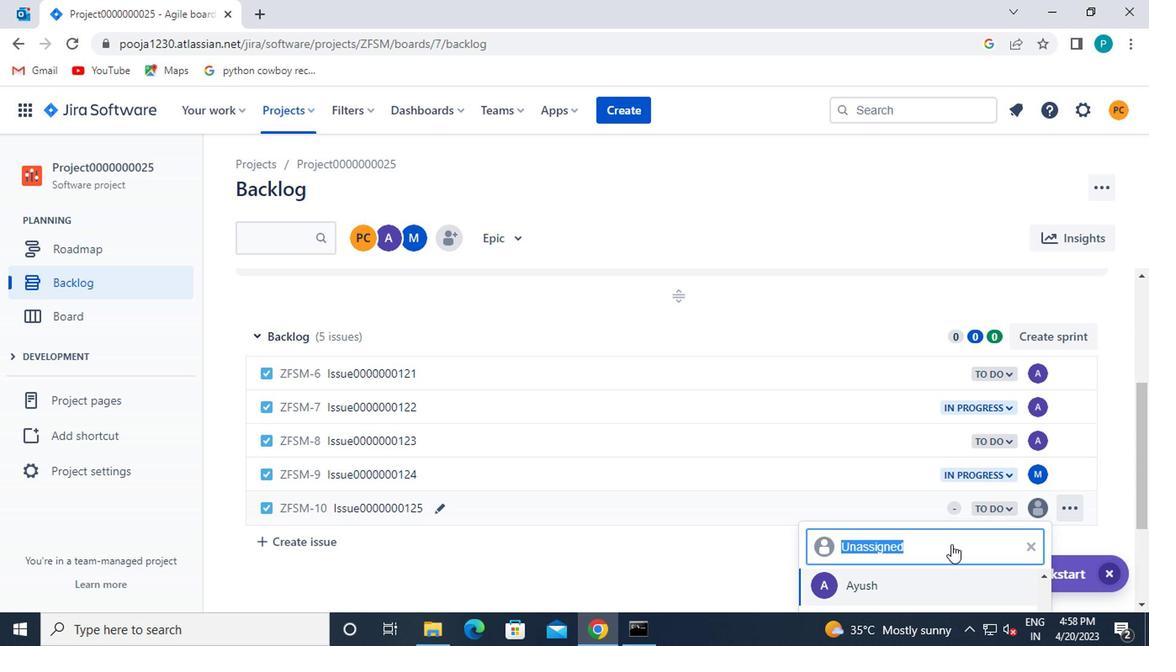 
Action: Key pressed mail
Screenshot: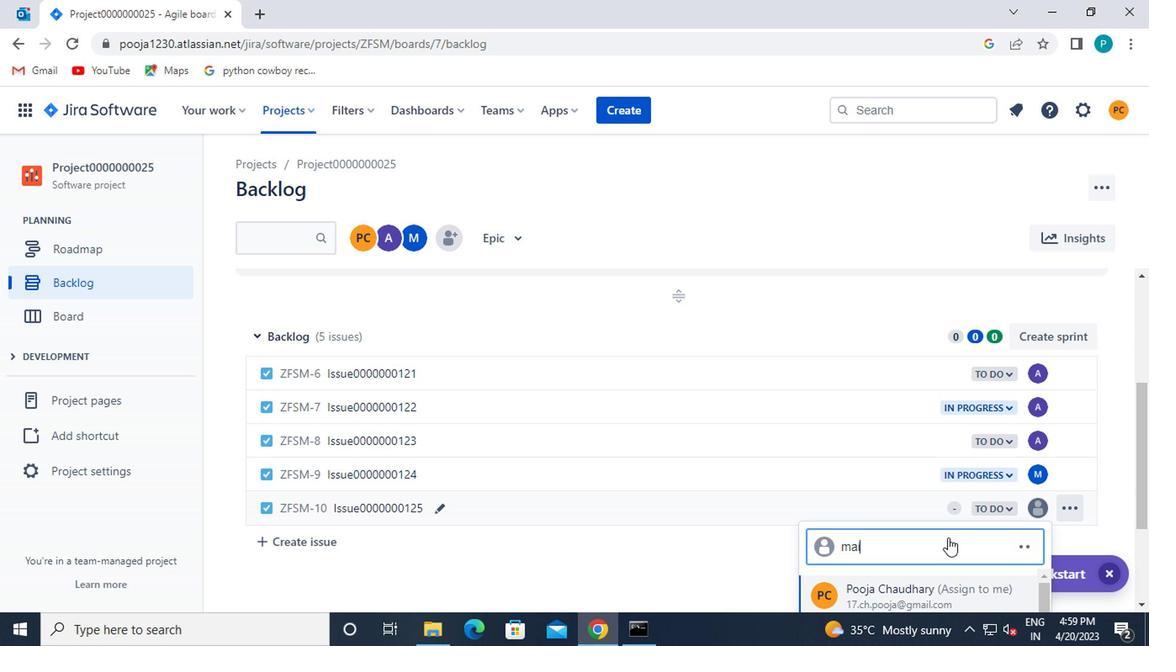 
Action: Mouse moved to (905, 588)
Screenshot: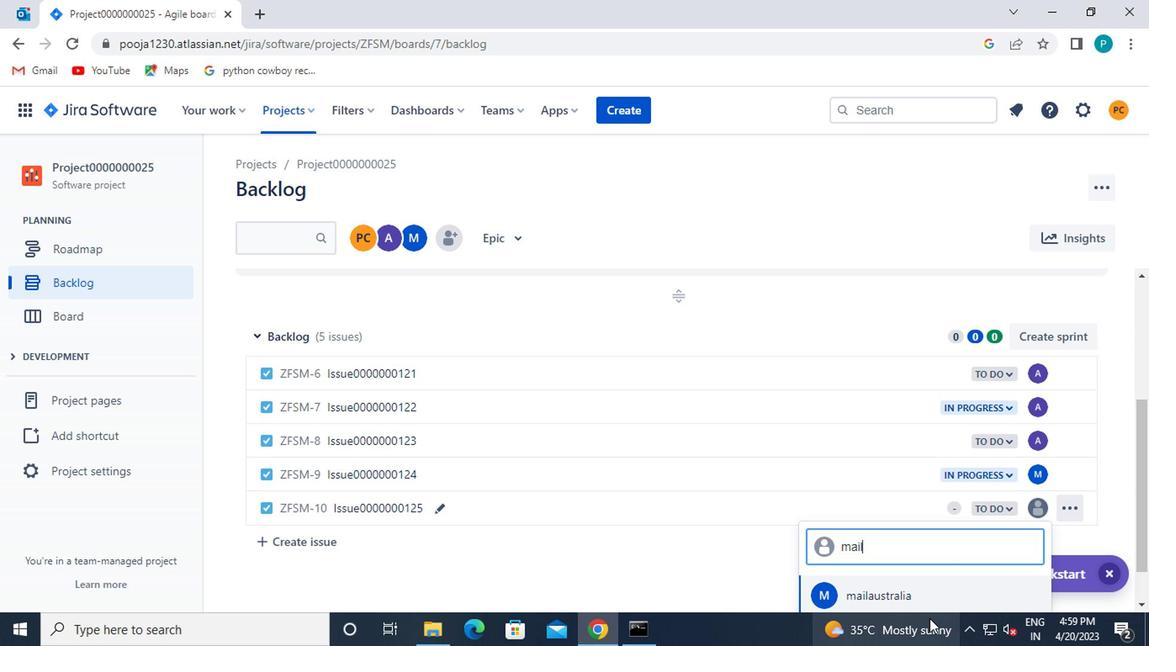 
Action: Mouse pressed left at (905, 588)
Screenshot: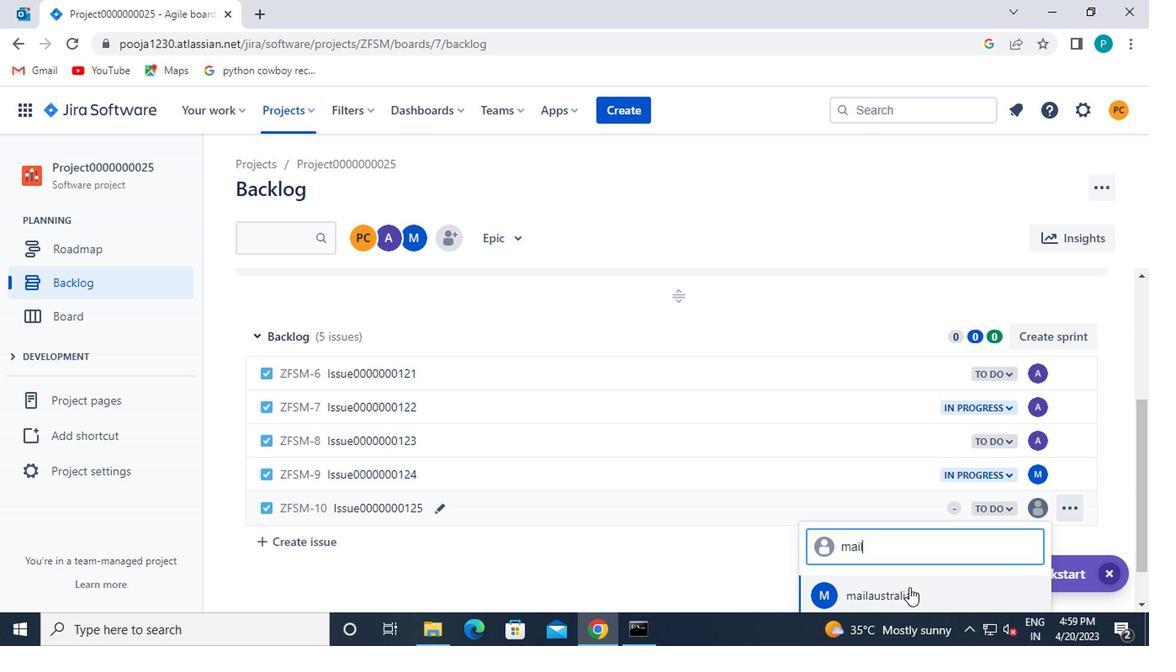 
